 Task: Forward email as attachment with the signature Isabelle Ramirez with the subject Thank you for a recommendation from softage.8@softage.net to softage.10@softage.net and softage.6@softage.net with BCC to softage.1@softage.net with the message I apologize for any miscommunication and would like to clarify the project goals.
Action: Mouse moved to (95, 354)
Screenshot: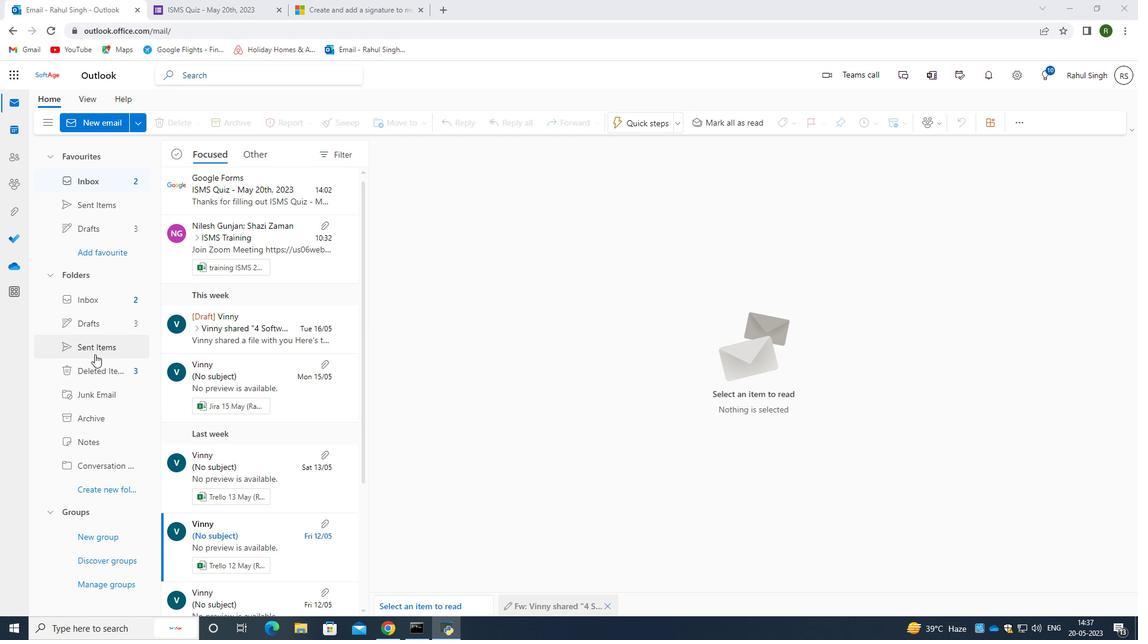 
Action: Mouse pressed left at (95, 354)
Screenshot: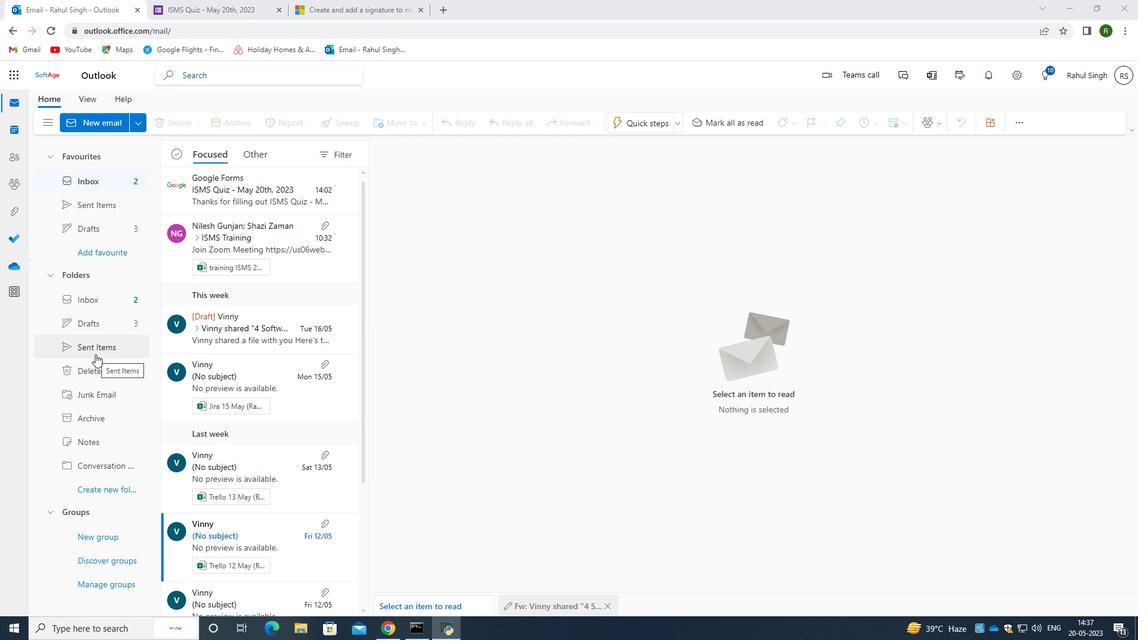 
Action: Mouse moved to (92, 302)
Screenshot: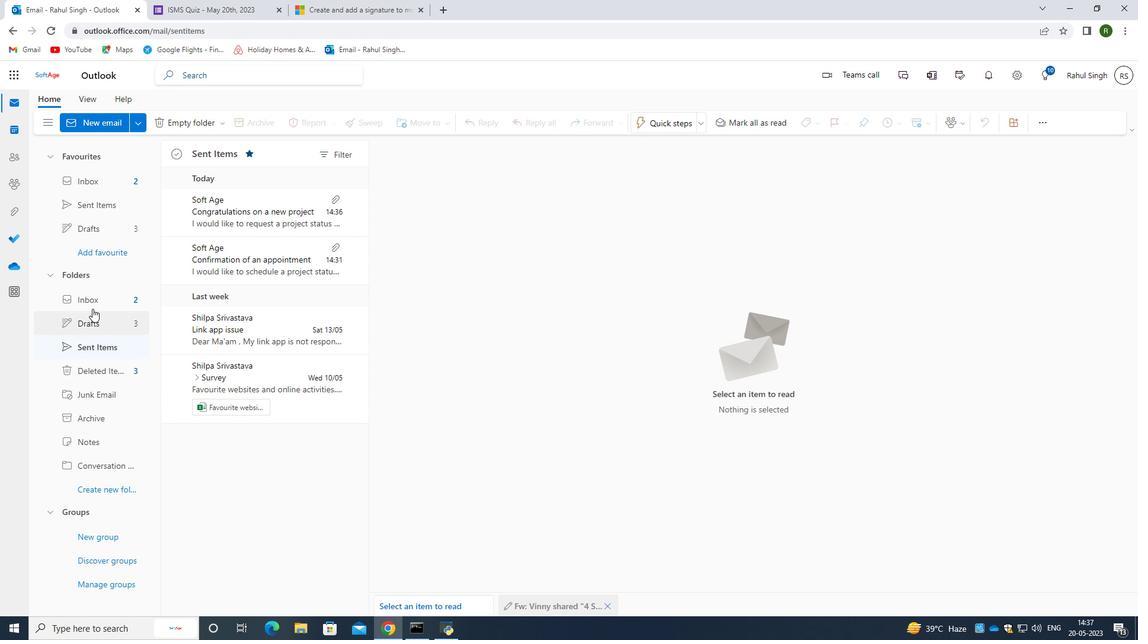 
Action: Mouse pressed left at (92, 302)
Screenshot: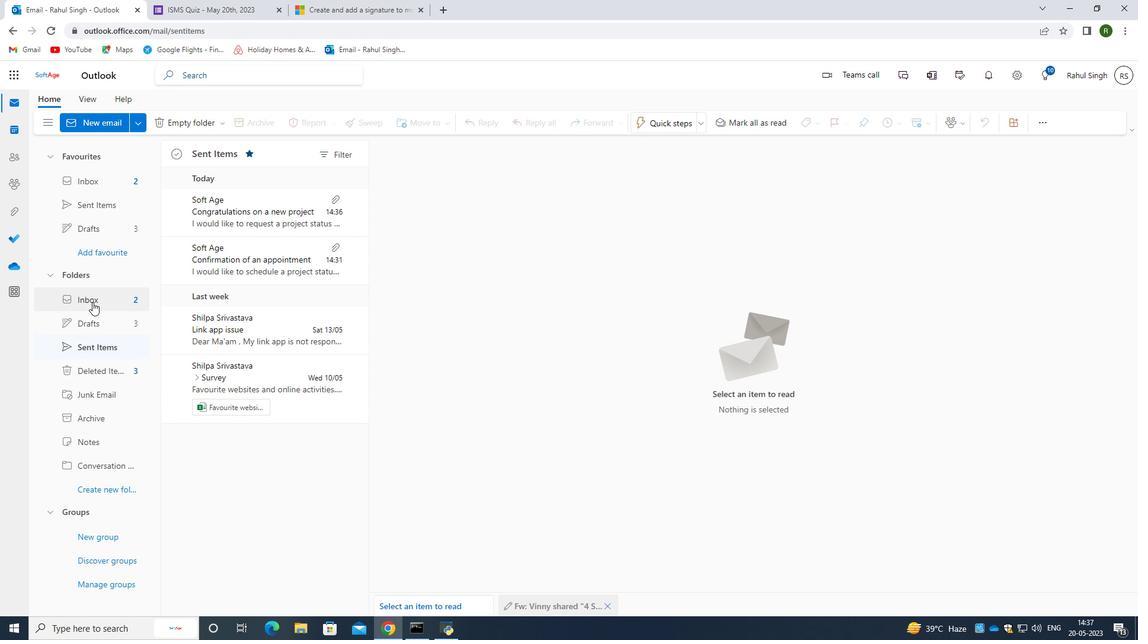 
Action: Mouse moved to (218, 330)
Screenshot: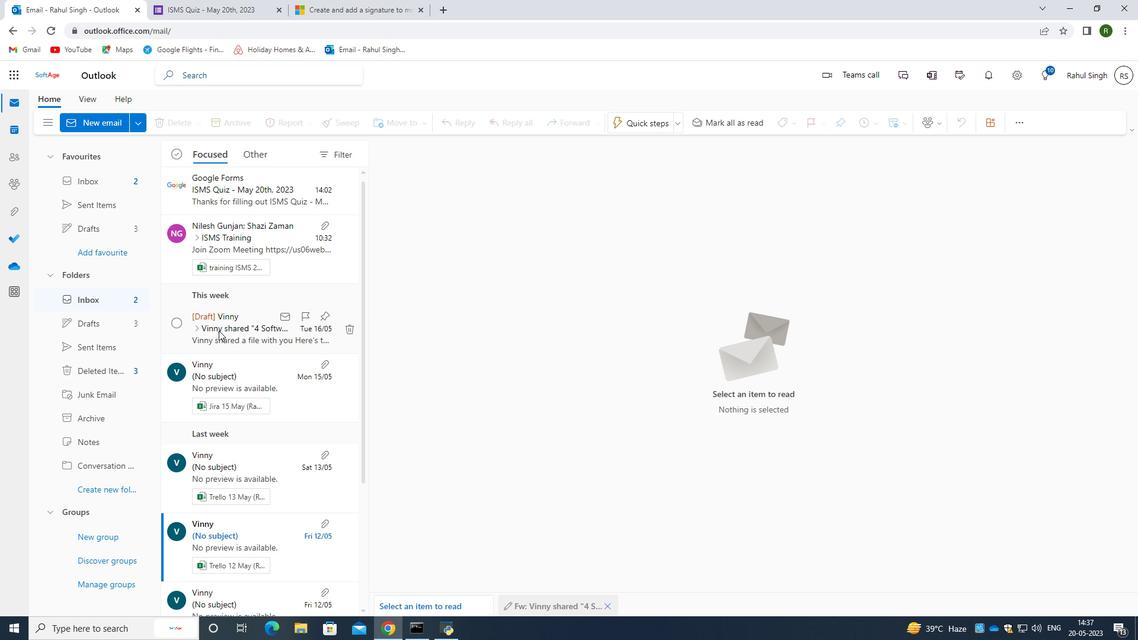 
Action: Mouse pressed left at (218, 330)
Screenshot: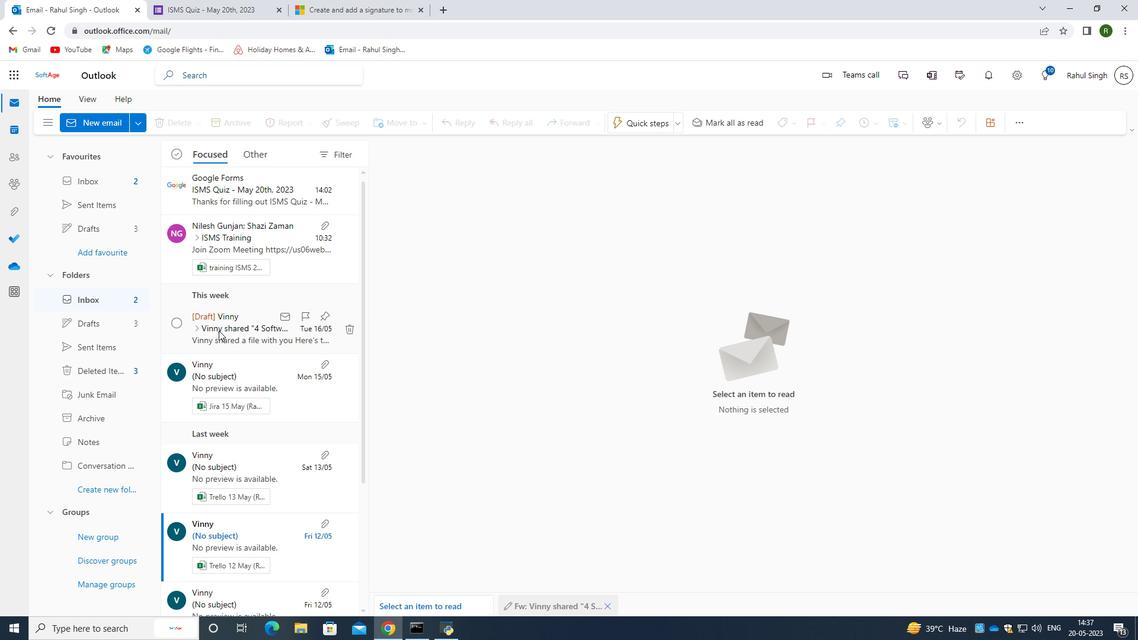 
Action: Mouse moved to (1109, 261)
Screenshot: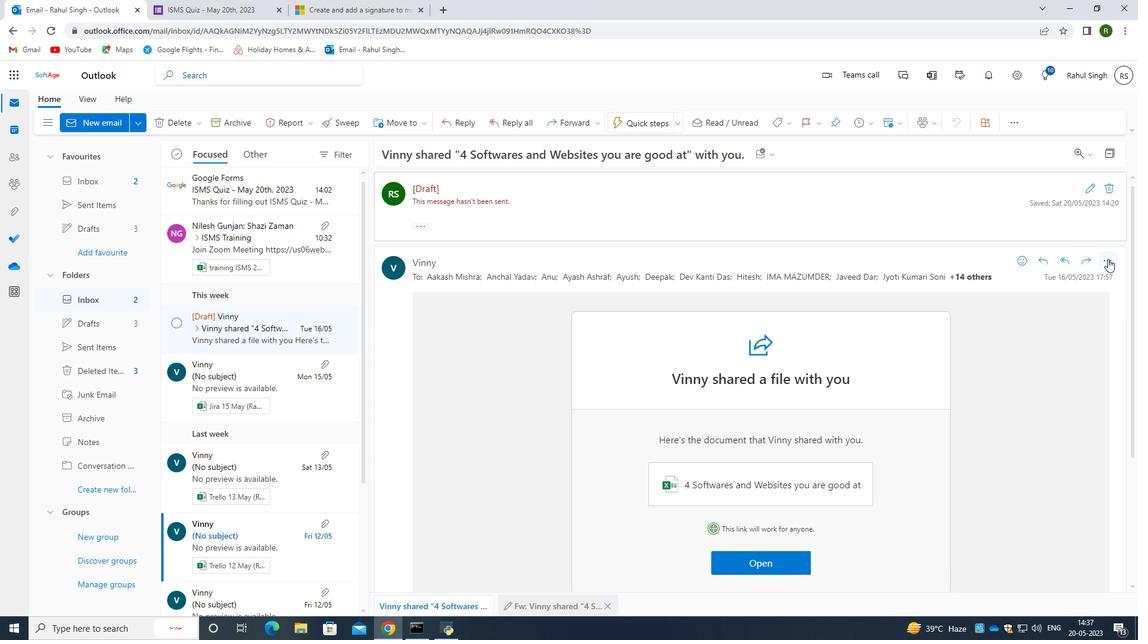 
Action: Mouse pressed left at (1109, 261)
Screenshot: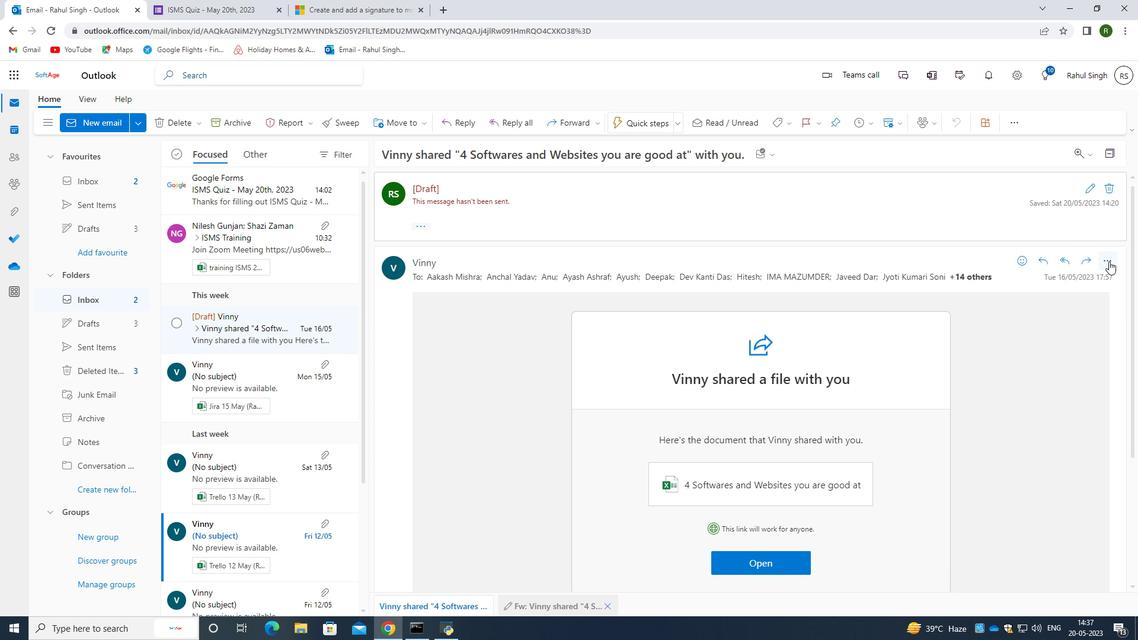 
Action: Mouse moved to (958, 323)
Screenshot: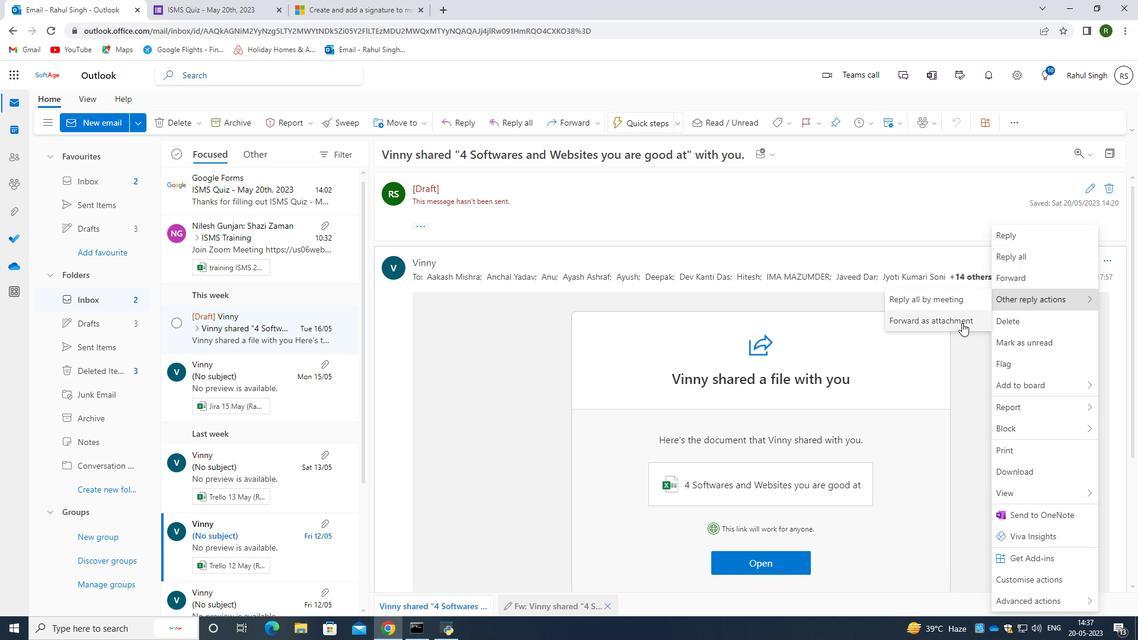 
Action: Mouse pressed left at (958, 323)
Screenshot: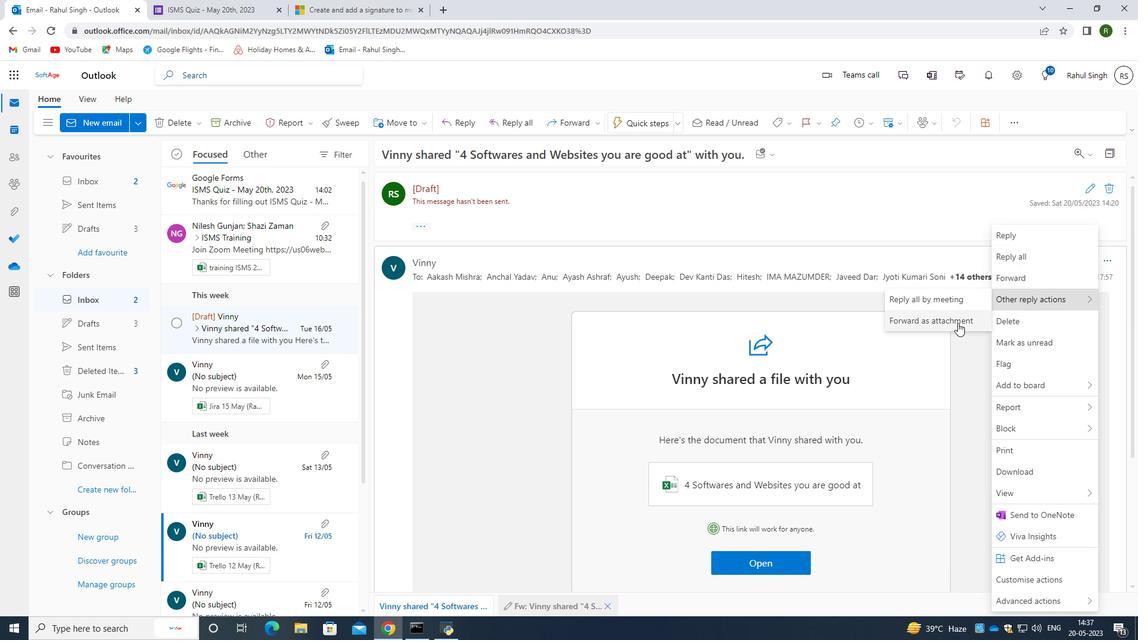 
Action: Mouse moved to (642, 246)
Screenshot: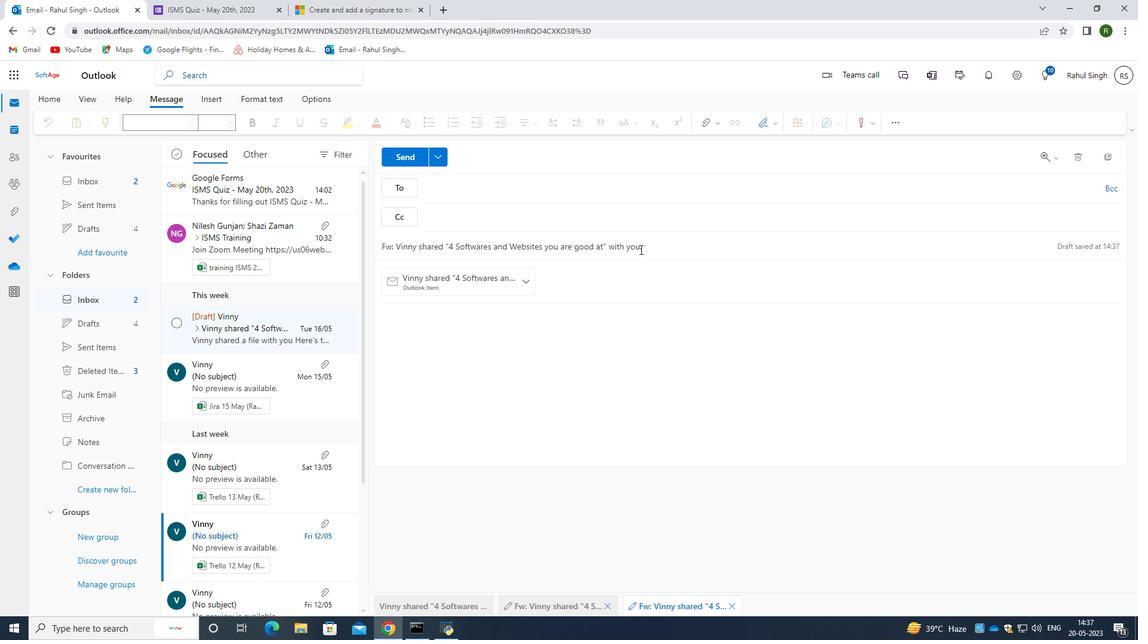 
Action: Mouse pressed left at (642, 246)
Screenshot: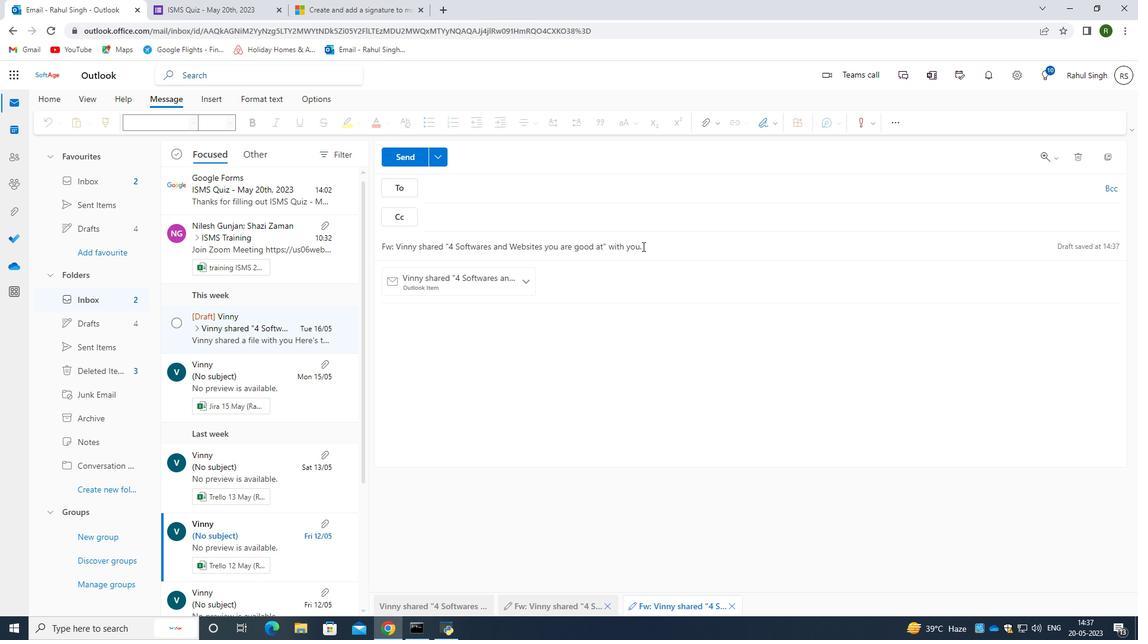 
Action: Mouse moved to (636, 244)
Screenshot: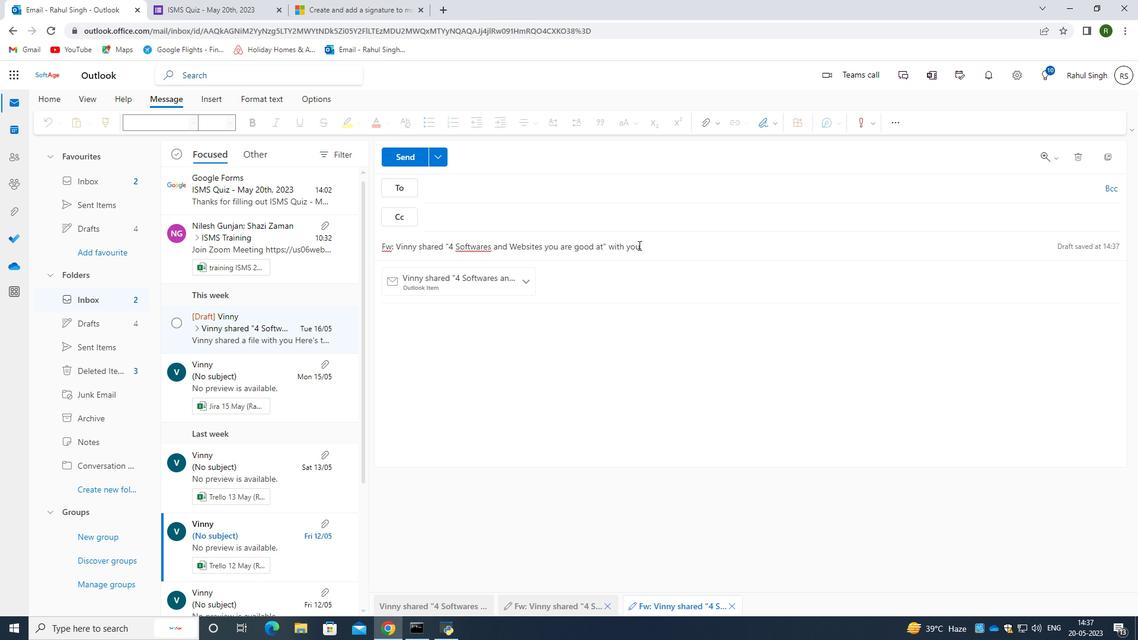 
Action: Key pressed ctrl+A
Screenshot: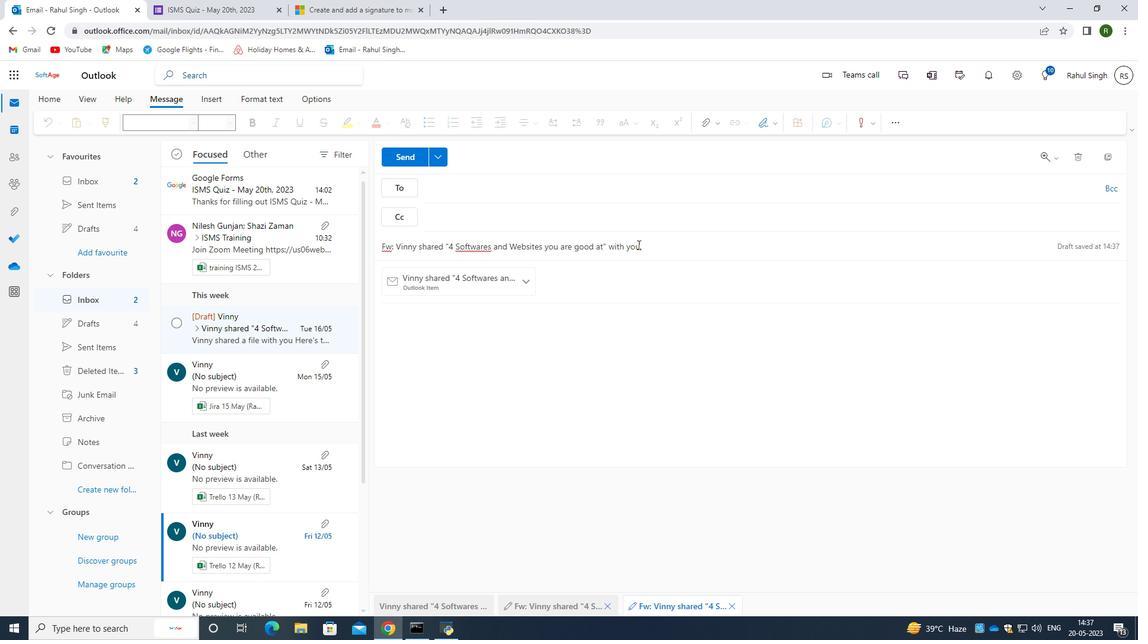 
Action: Mouse moved to (635, 244)
Screenshot: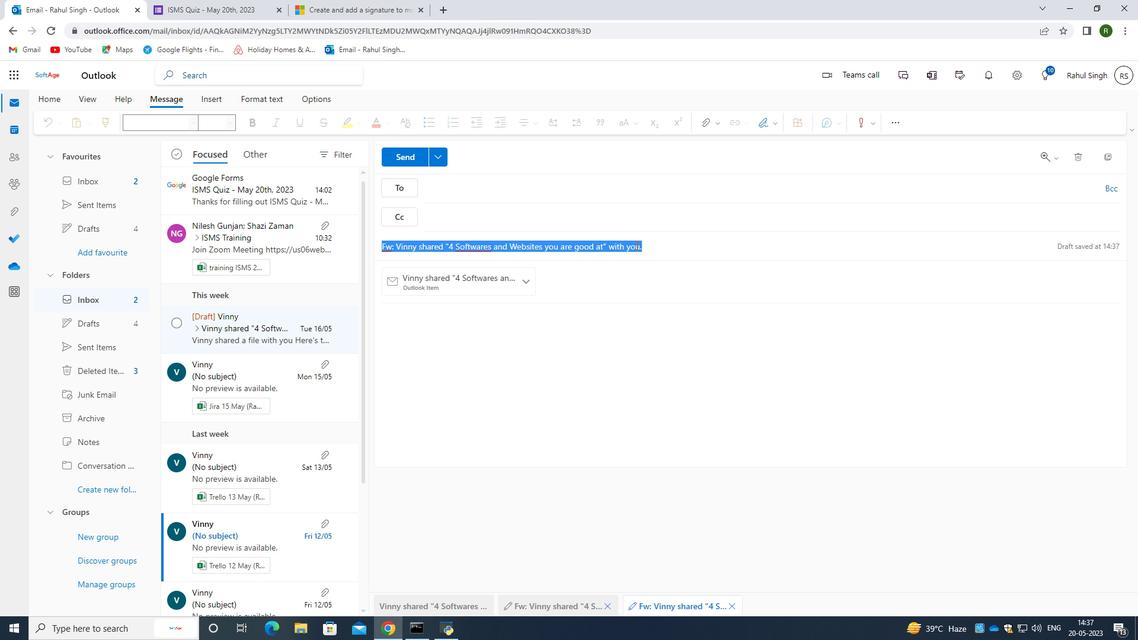 
Action: Key pressed <Key.backspace>
Screenshot: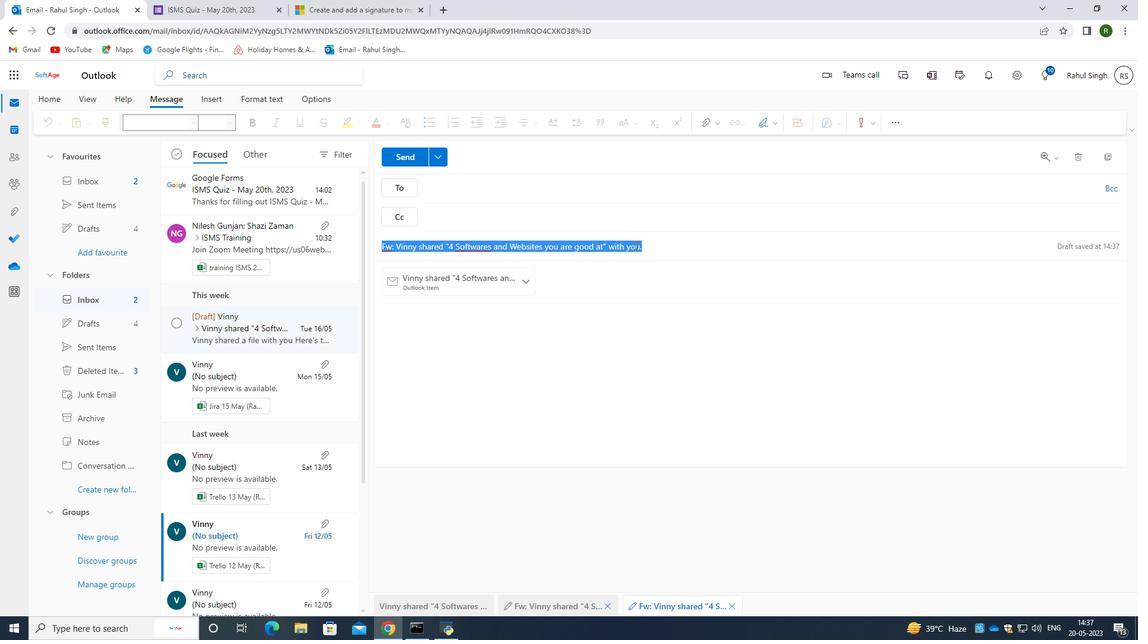 
Action: Mouse moved to (508, 192)
Screenshot: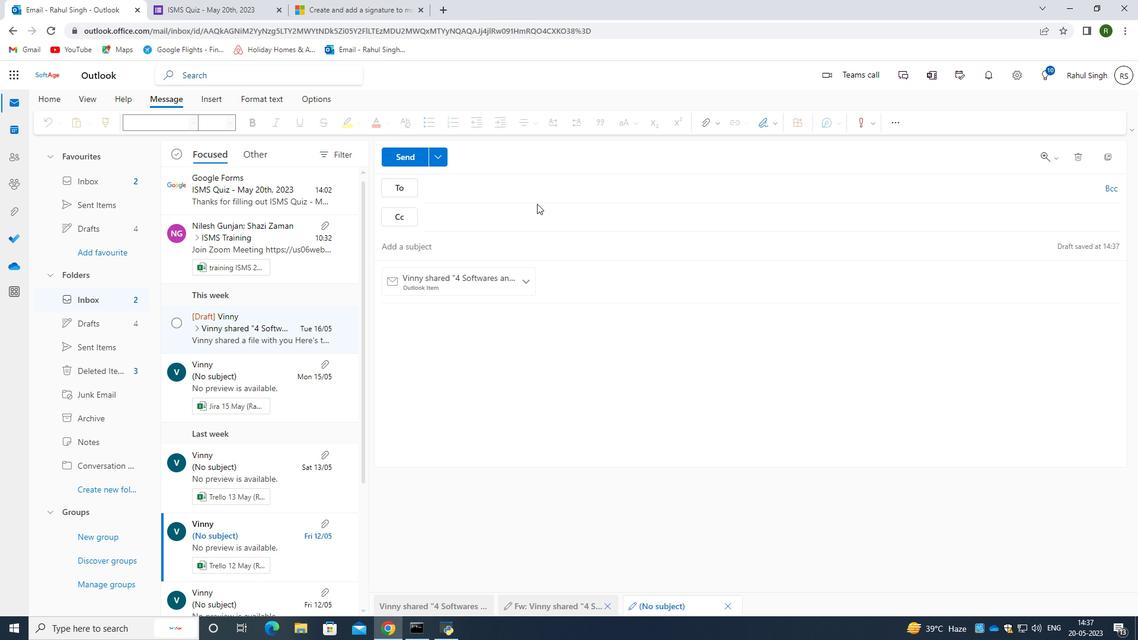 
Action: Mouse pressed left at (508, 192)
Screenshot: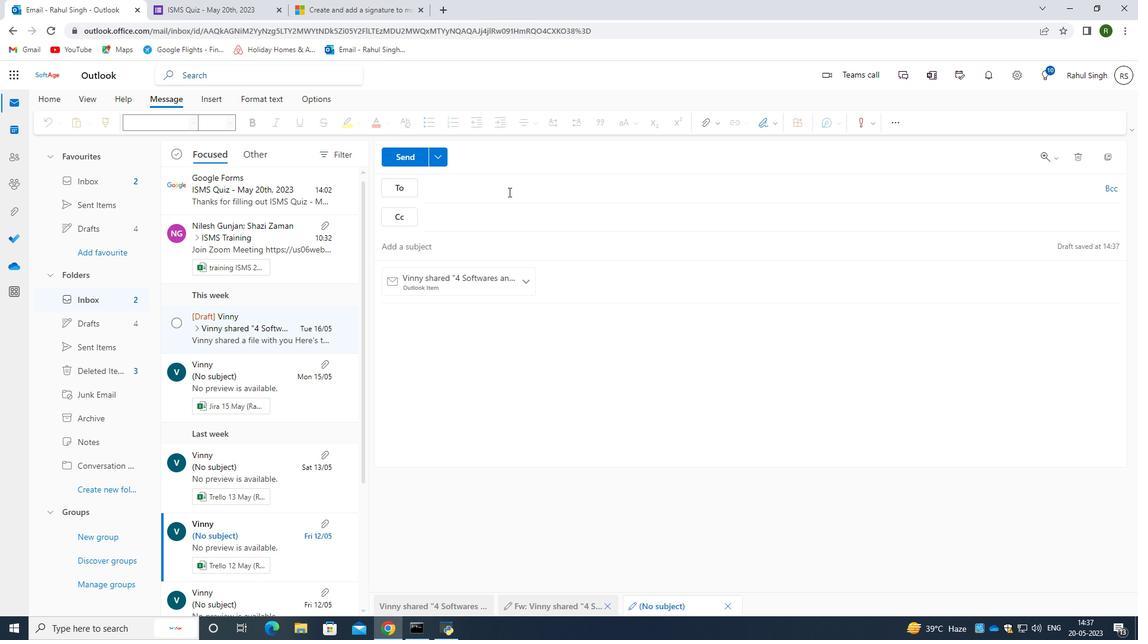 
Action: Key pressed <Key.caps_lock>S<Key.caps_lock><Key.backspace><Key.backspace>softage.<Key.backspace><Key.backspace><Key.backspace><Key.backspace><Key.backspace><Key.backspace><Key.backspace><Key.backspace><Key.backspace><Key.backspace><Key.backspace>softage.10<Key.shift><Key.shift><Key.shift><Key.shift><Key.shift><Key.shift><Key.shift><Key.shift><Key.shift><Key.shift><Key.shift><Key.shift>@softage.net
Screenshot: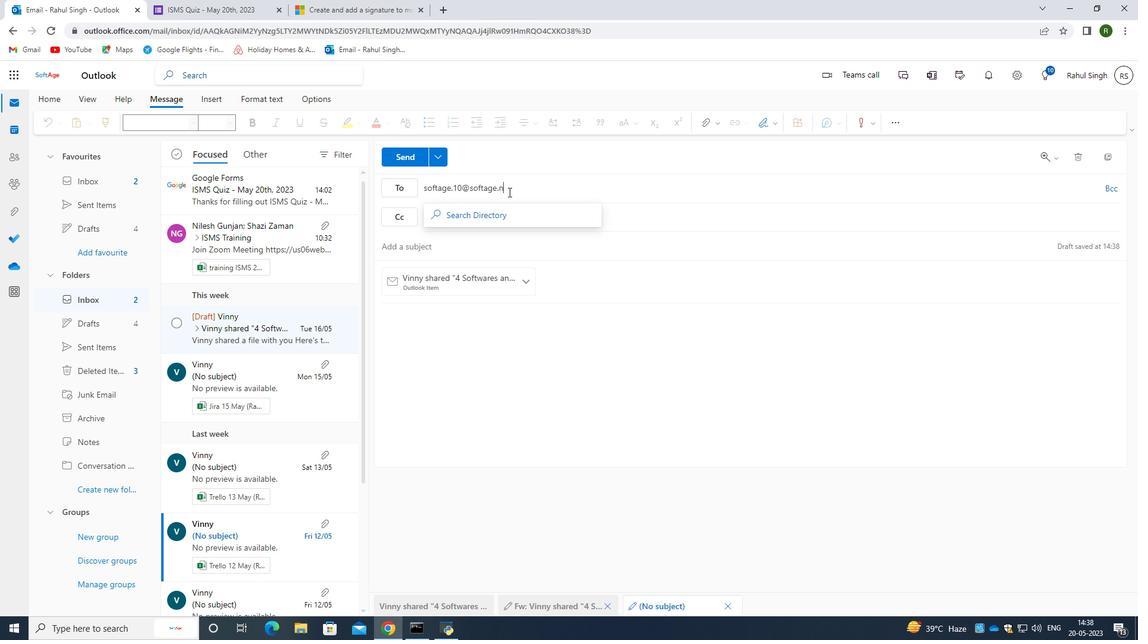 
Action: Mouse moved to (512, 217)
Screenshot: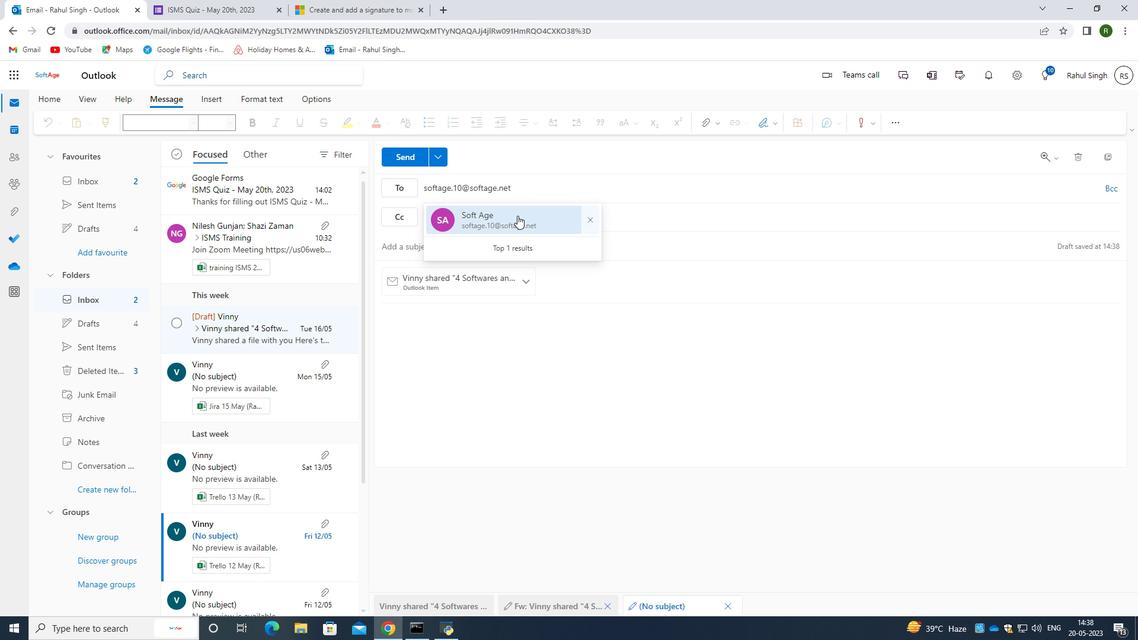 
Action: Mouse pressed left at (512, 217)
Screenshot: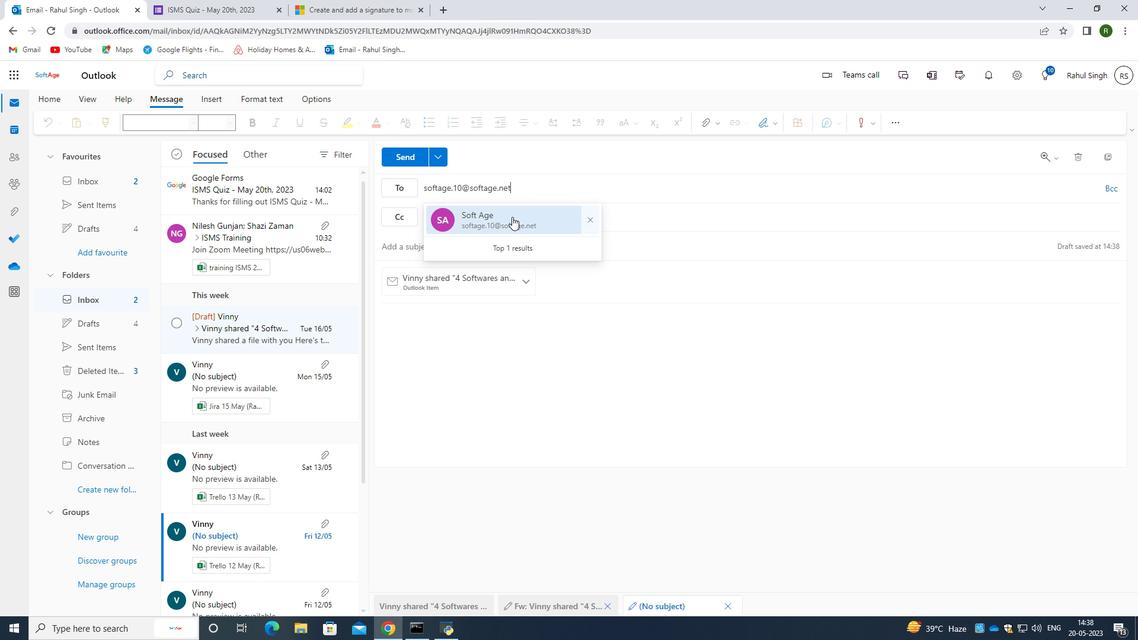 
Action: Mouse moved to (516, 194)
Screenshot: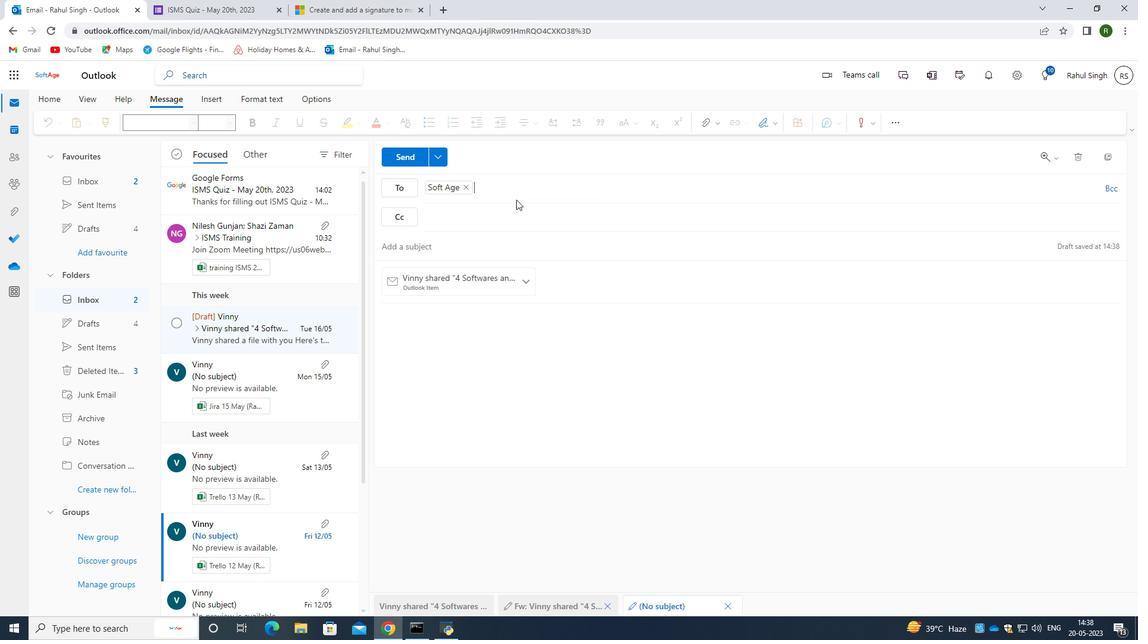 
Action: Key pressed sofage<Key.backspace><Key.backspace><Key.backspace>tage.6<Key.shift>@softage.net
Screenshot: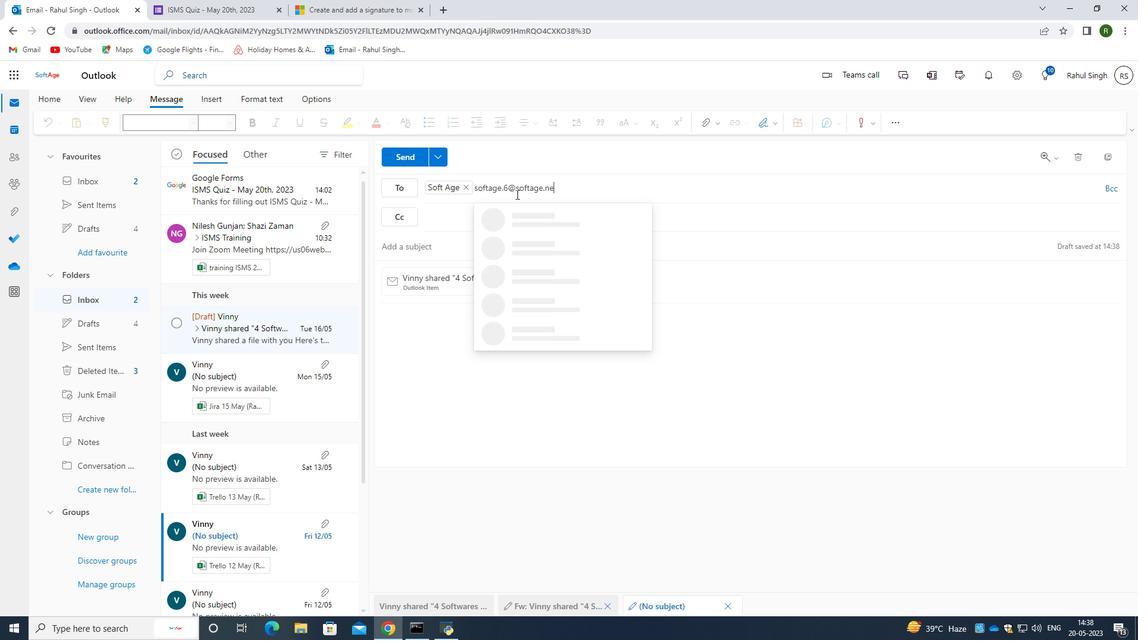 
Action: Mouse moved to (513, 214)
Screenshot: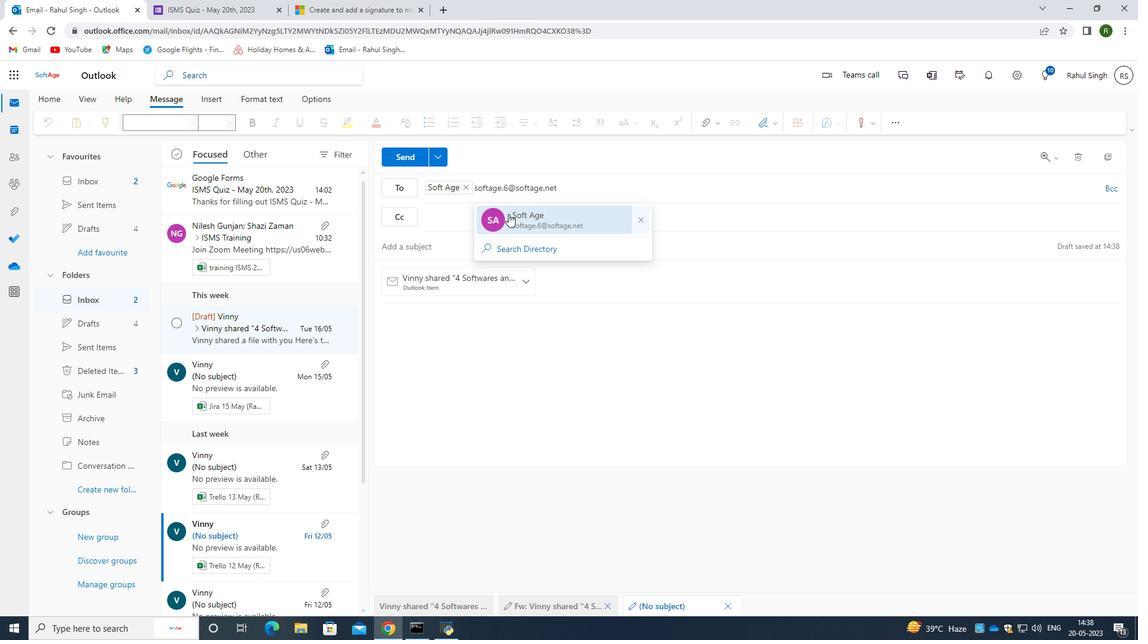 
Action: Mouse pressed left at (513, 214)
Screenshot: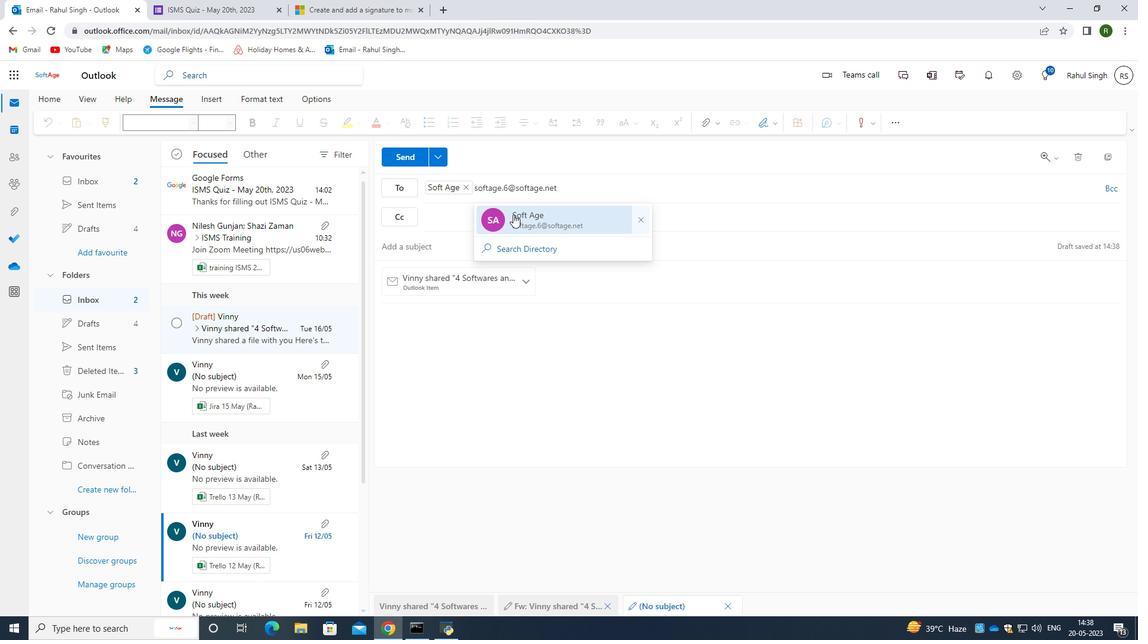 
Action: Mouse moved to (1116, 187)
Screenshot: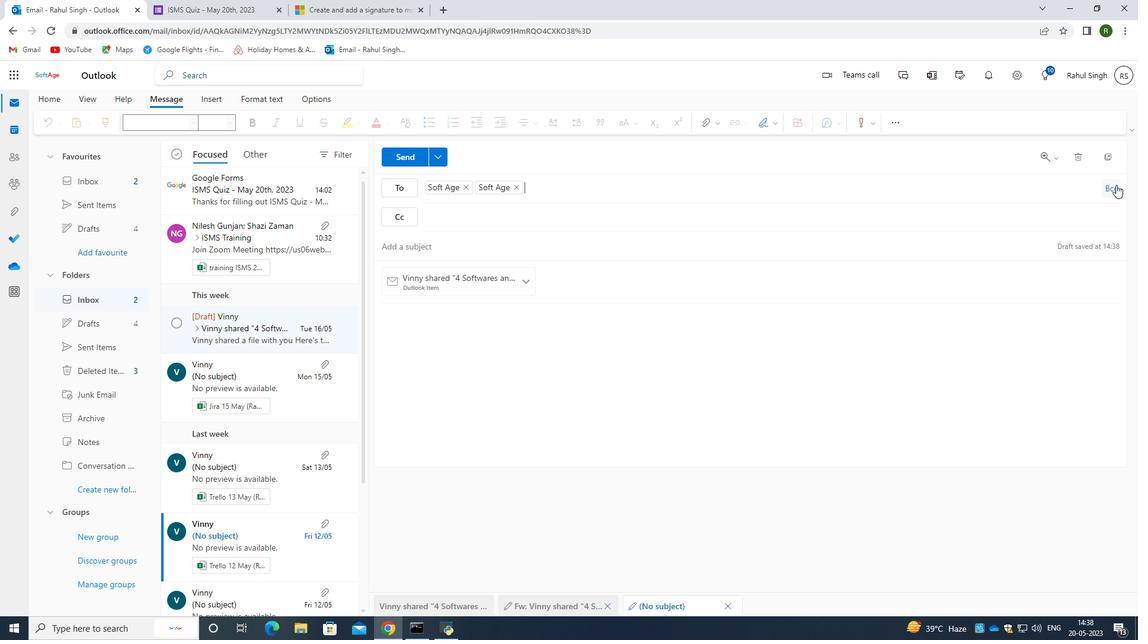 
Action: Mouse pressed left at (1116, 187)
Screenshot: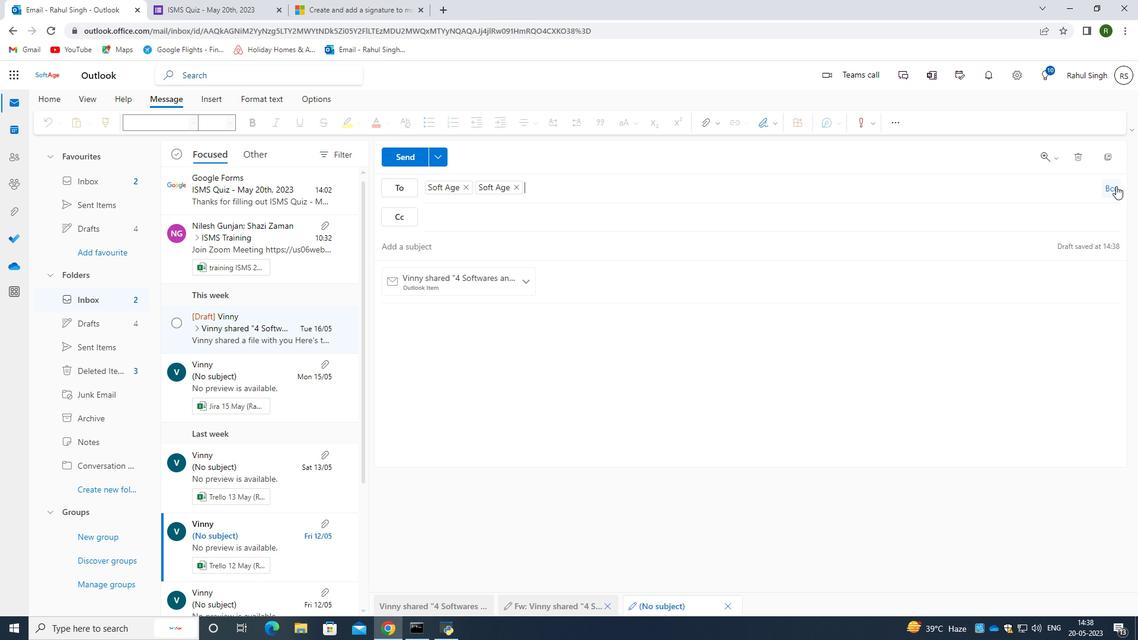 
Action: Mouse moved to (432, 246)
Screenshot: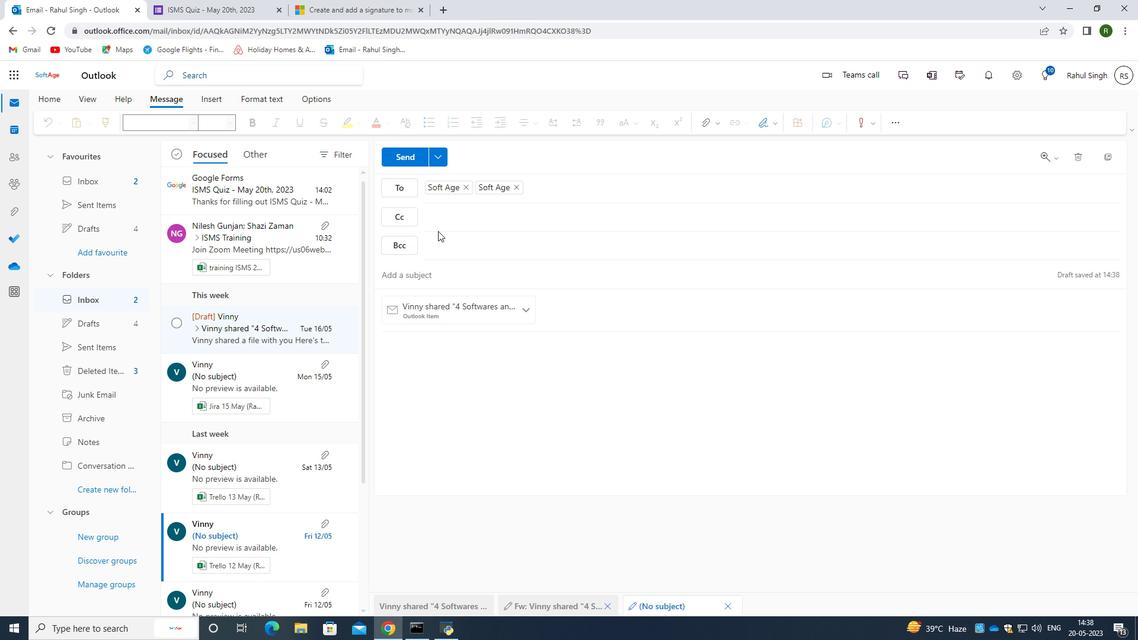 
Action: Mouse pressed left at (432, 246)
Screenshot: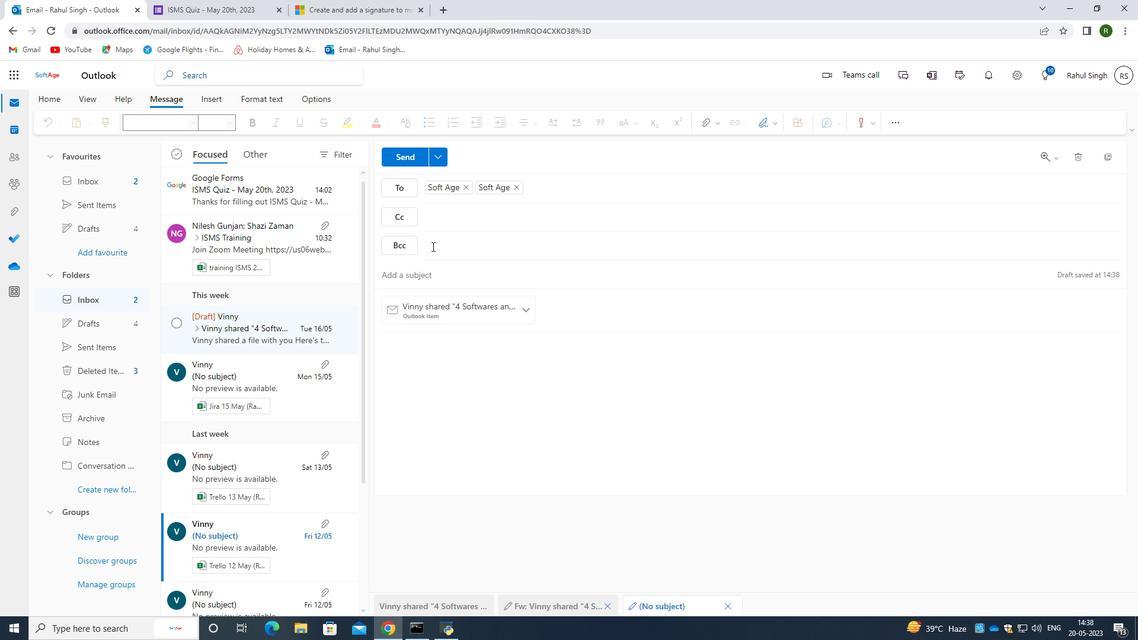 
Action: Key pressed softage.1<Key.shift>@softage.net
Screenshot: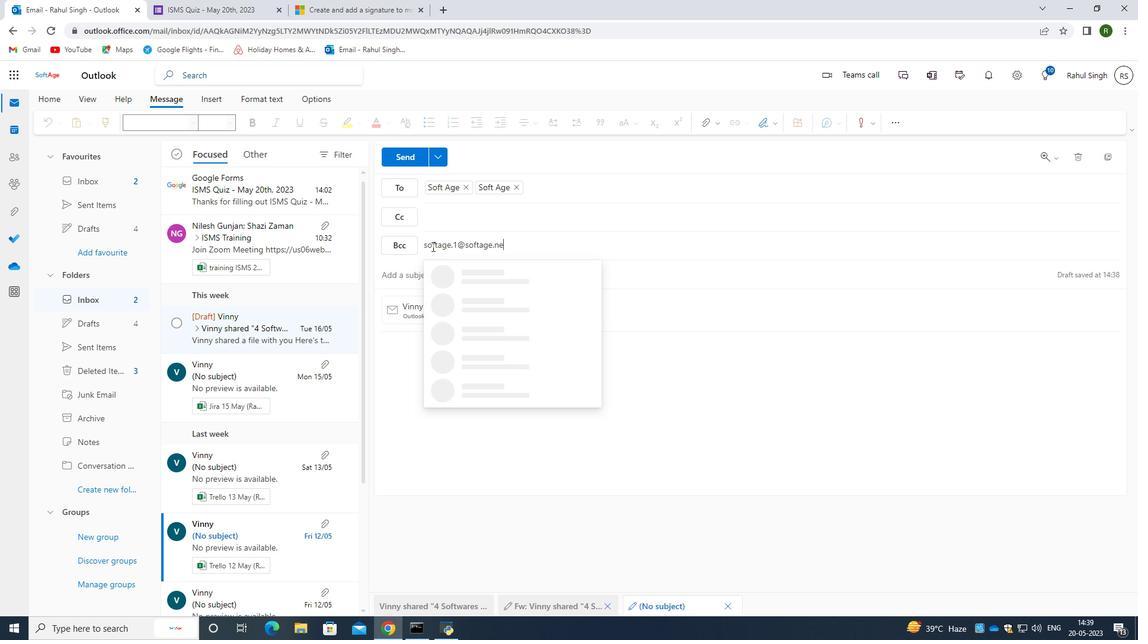 
Action: Mouse moved to (472, 281)
Screenshot: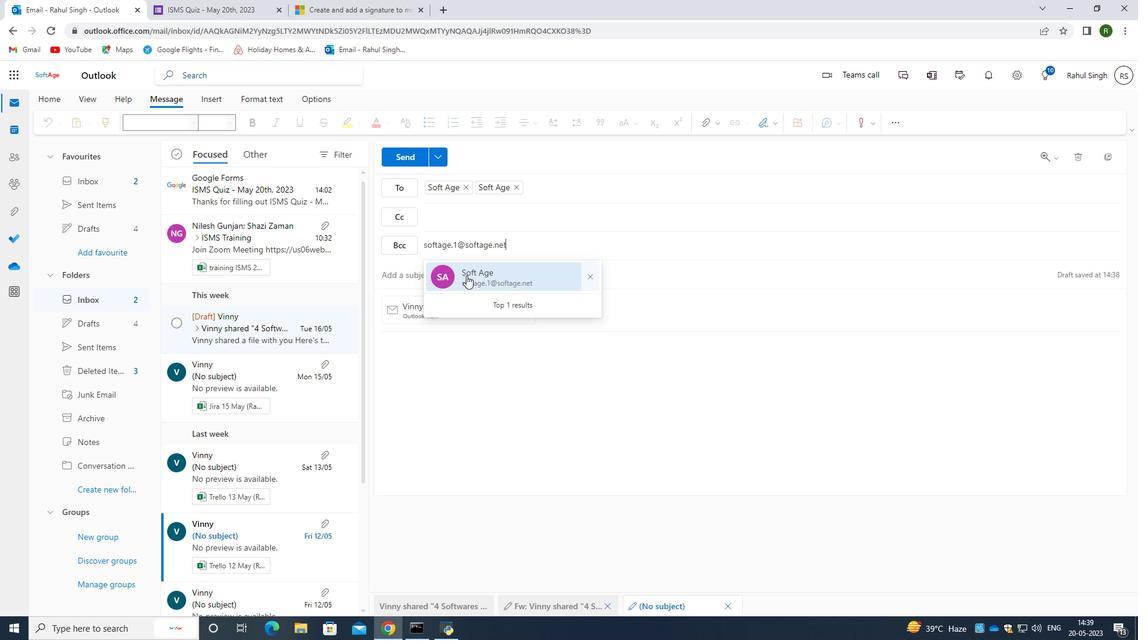 
Action: Mouse pressed left at (472, 281)
Screenshot: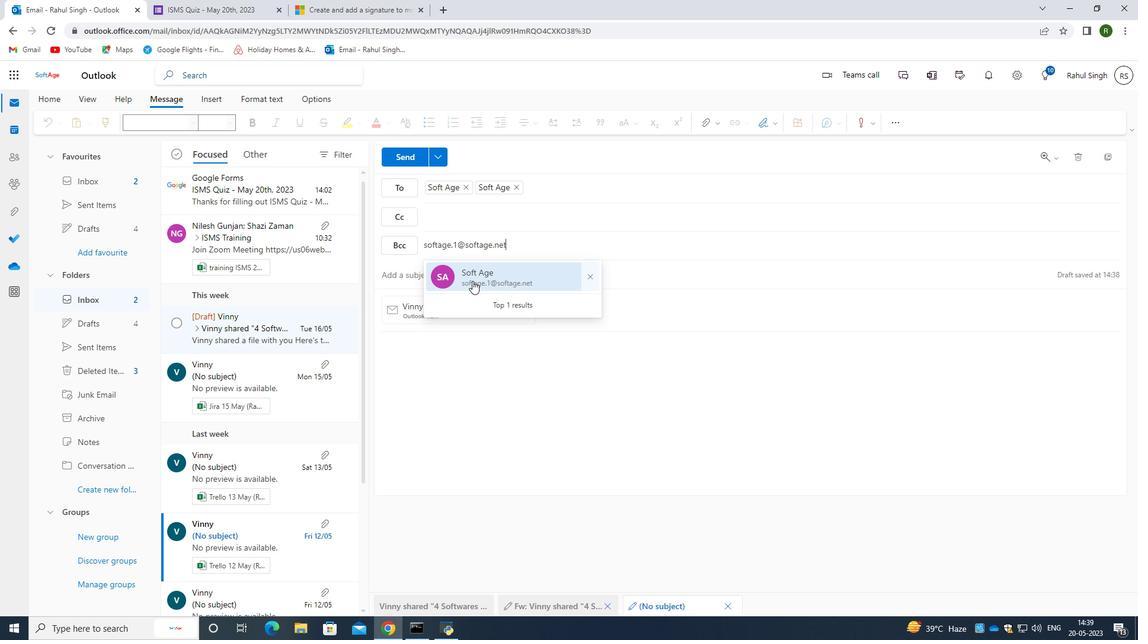 
Action: Mouse moved to (437, 276)
Screenshot: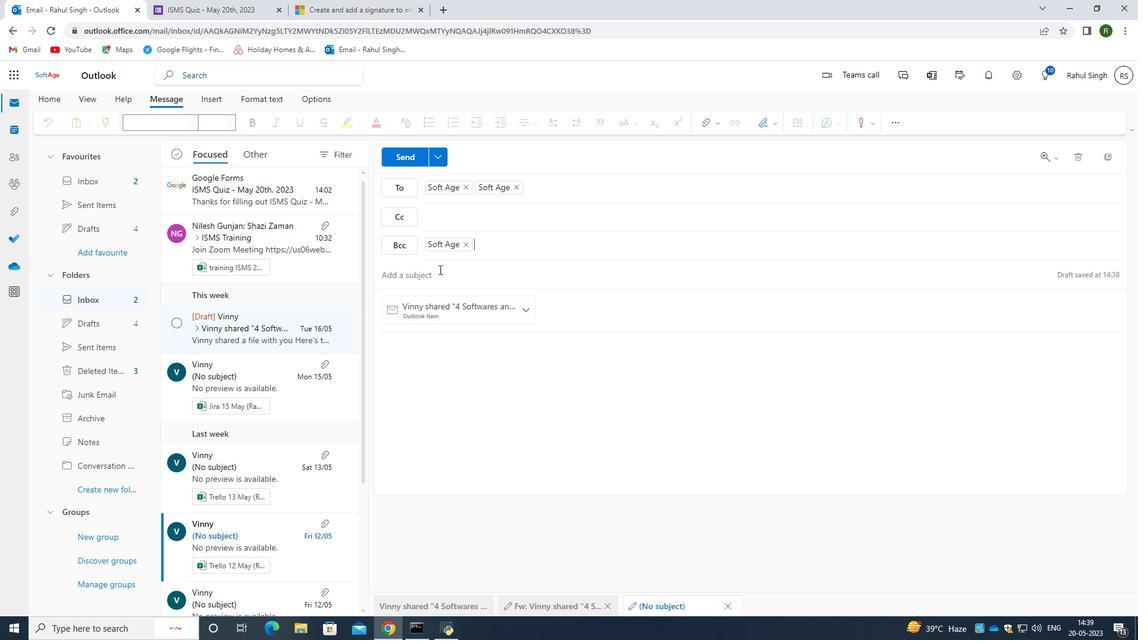 
Action: Mouse pressed left at (437, 276)
Screenshot: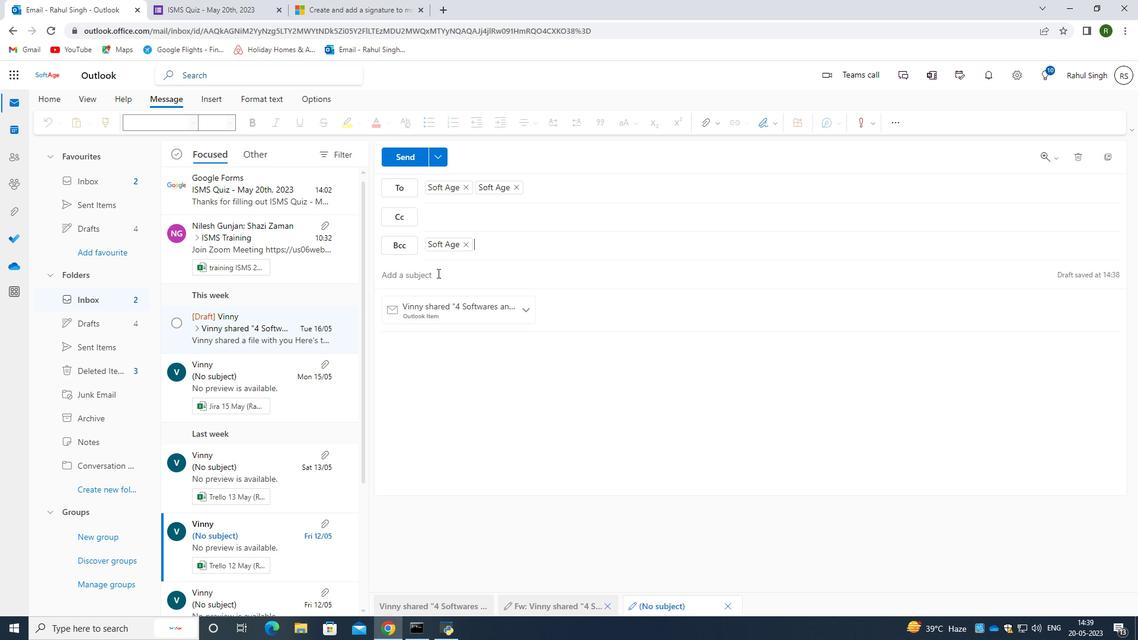 
Action: Mouse moved to (436, 277)
Screenshot: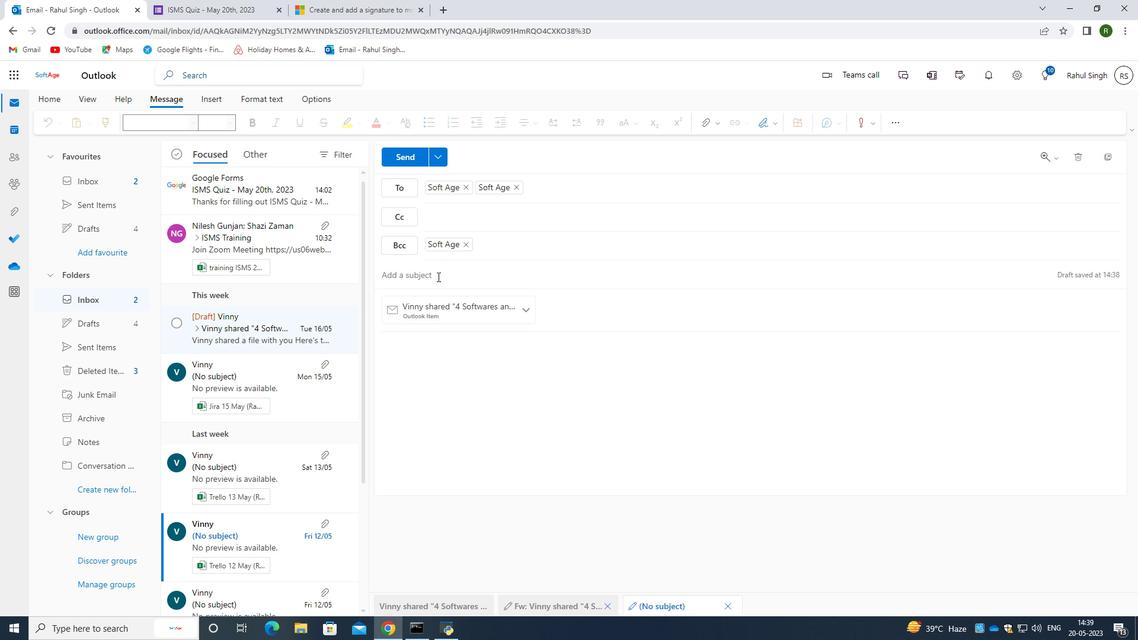 
Action: Key pressed <Key.caps_lock>T<Key.caps_lock>hank<Key.space>you<Key.space>for<Key.space>a<Key.space>re<Key.backspace><Key.backspace>recommendation<Key.space>
Screenshot: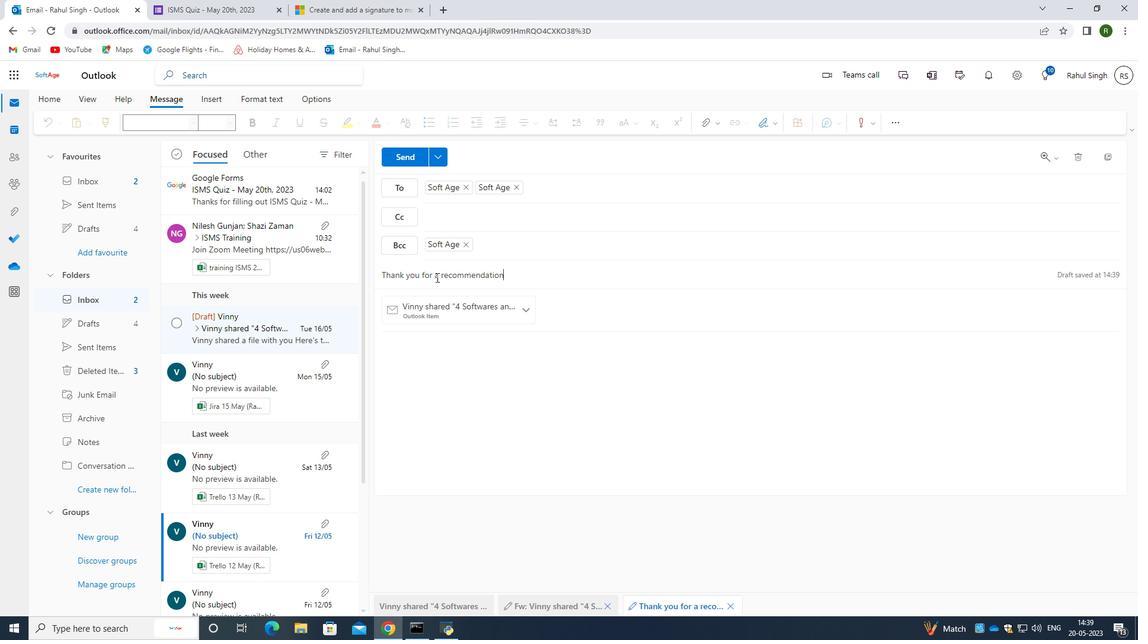 
Action: Mouse moved to (773, 126)
Screenshot: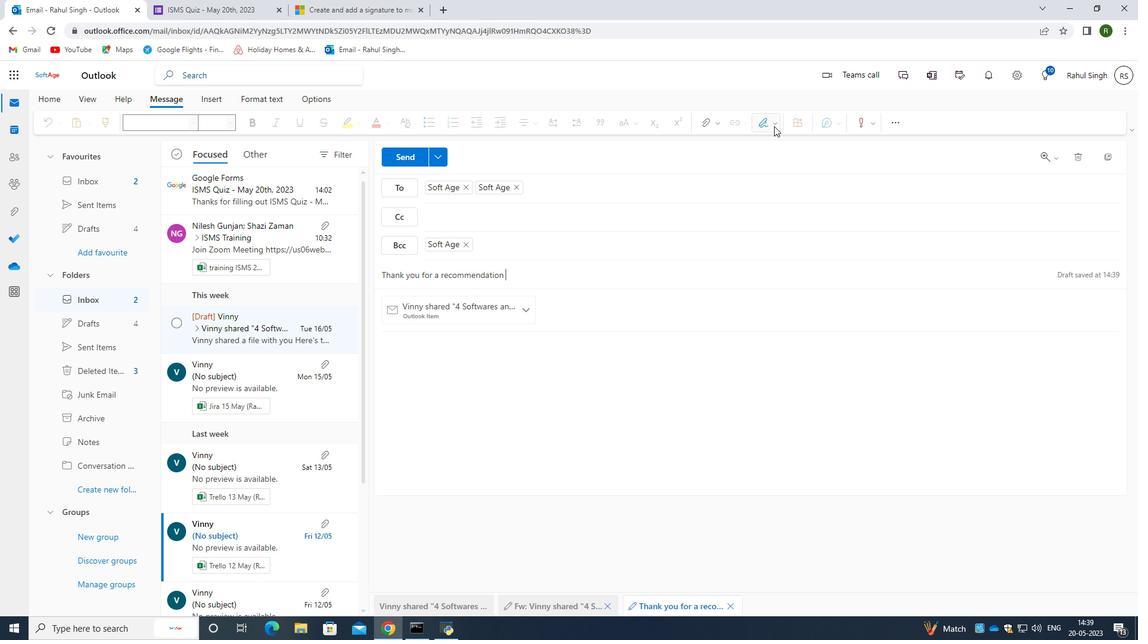 
Action: Mouse pressed left at (773, 126)
Screenshot: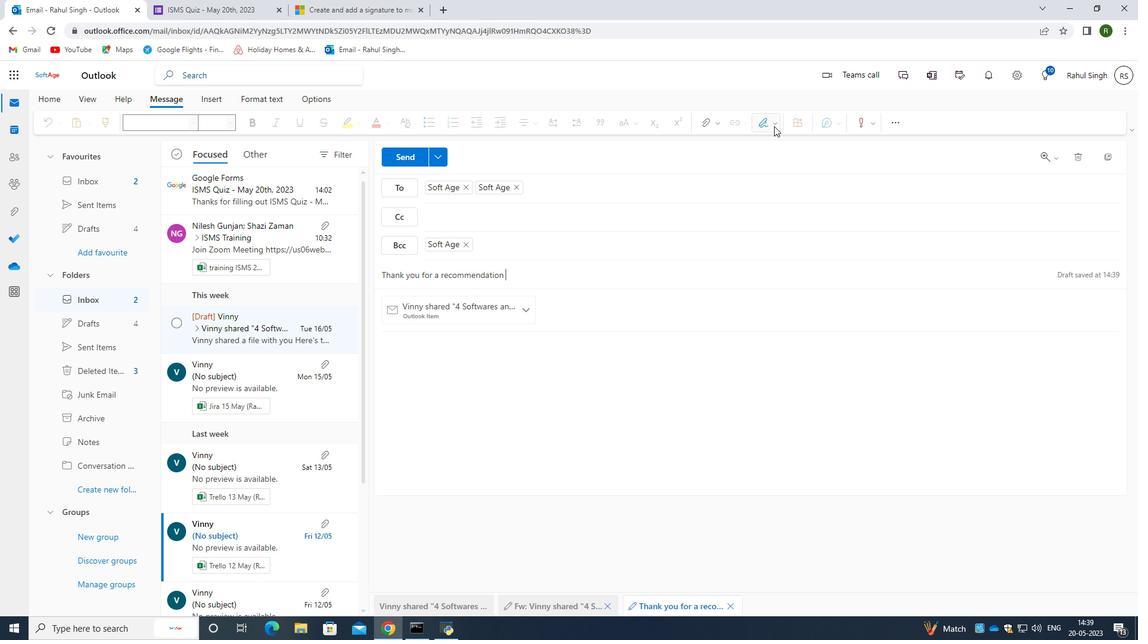 
Action: Mouse moved to (749, 193)
Screenshot: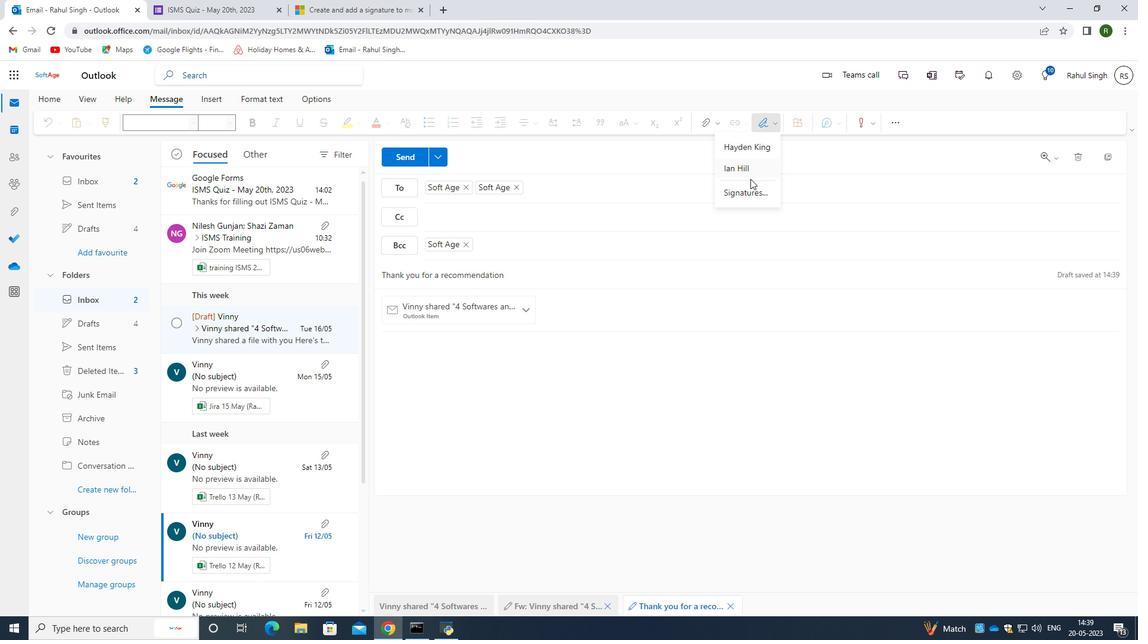 
Action: Mouse pressed left at (749, 193)
Screenshot: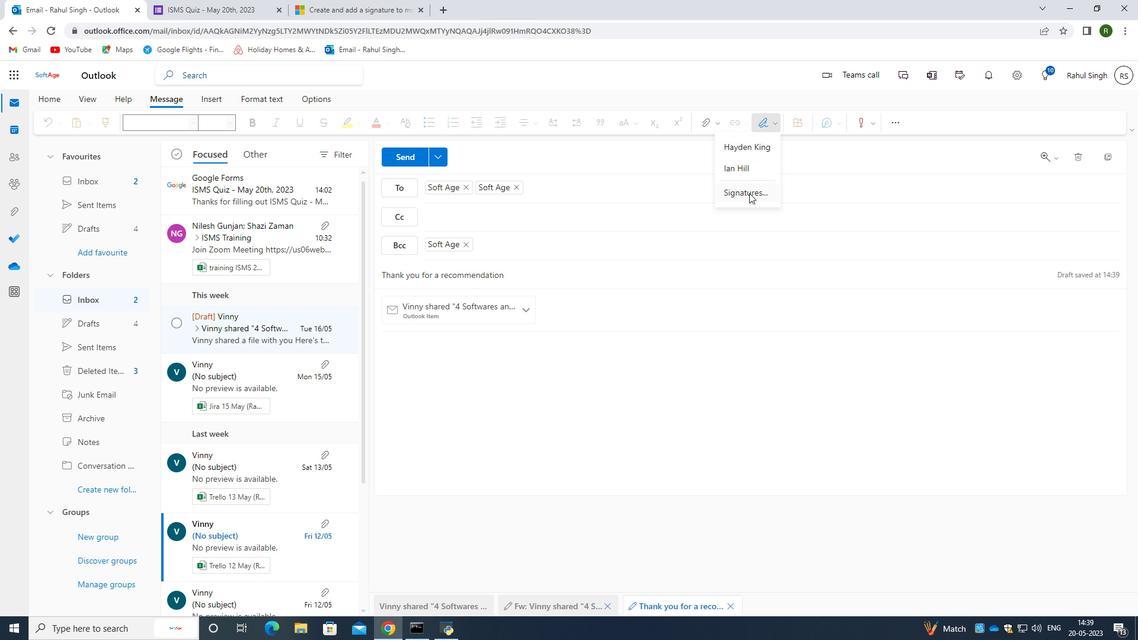 
Action: Mouse moved to (476, 198)
Screenshot: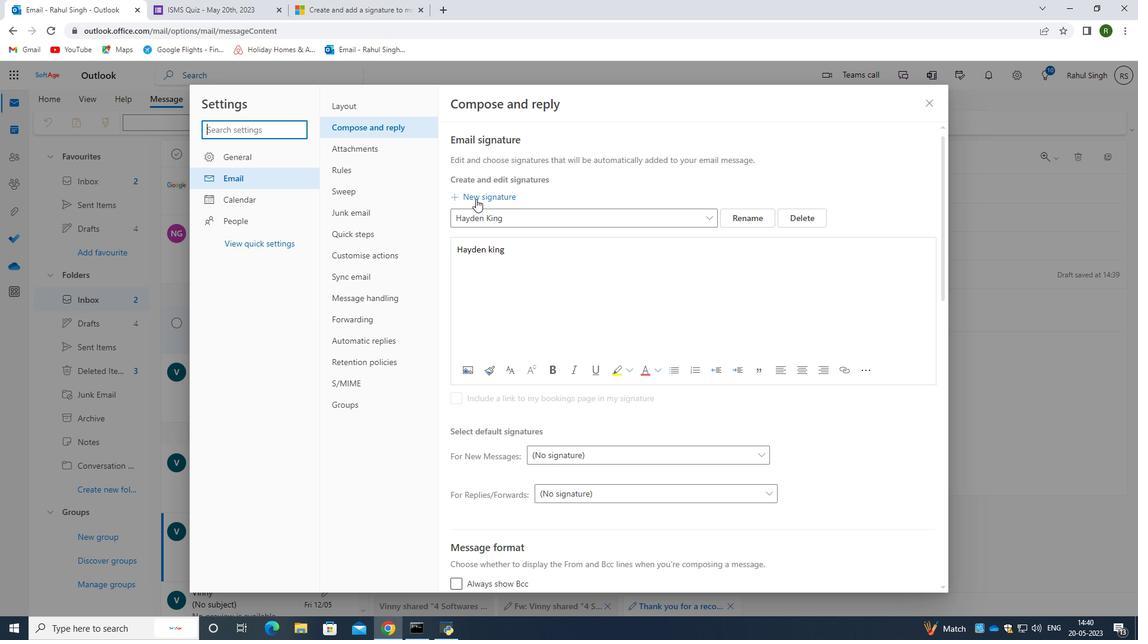 
Action: Mouse pressed left at (476, 198)
Screenshot: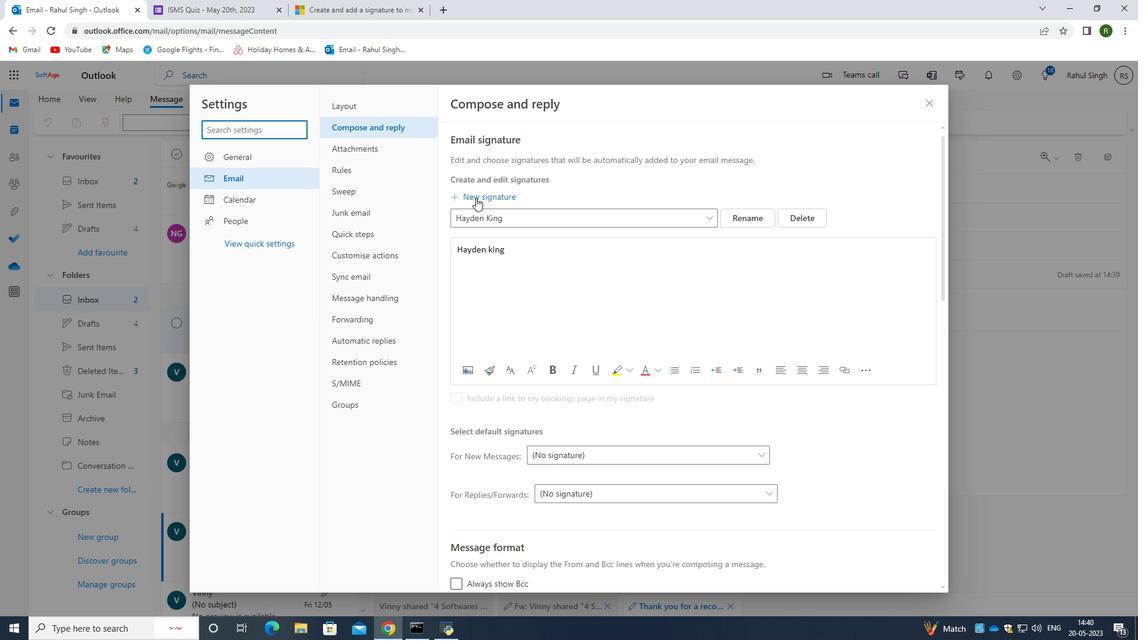 
Action: Mouse moved to (488, 221)
Screenshot: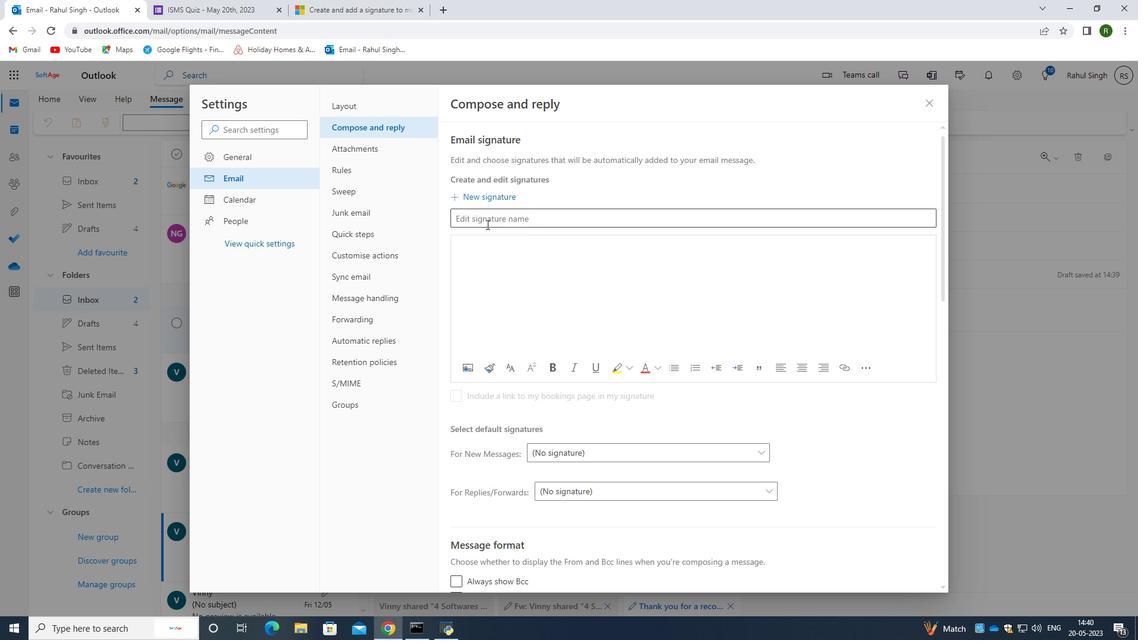 
Action: Mouse pressed left at (488, 221)
Screenshot: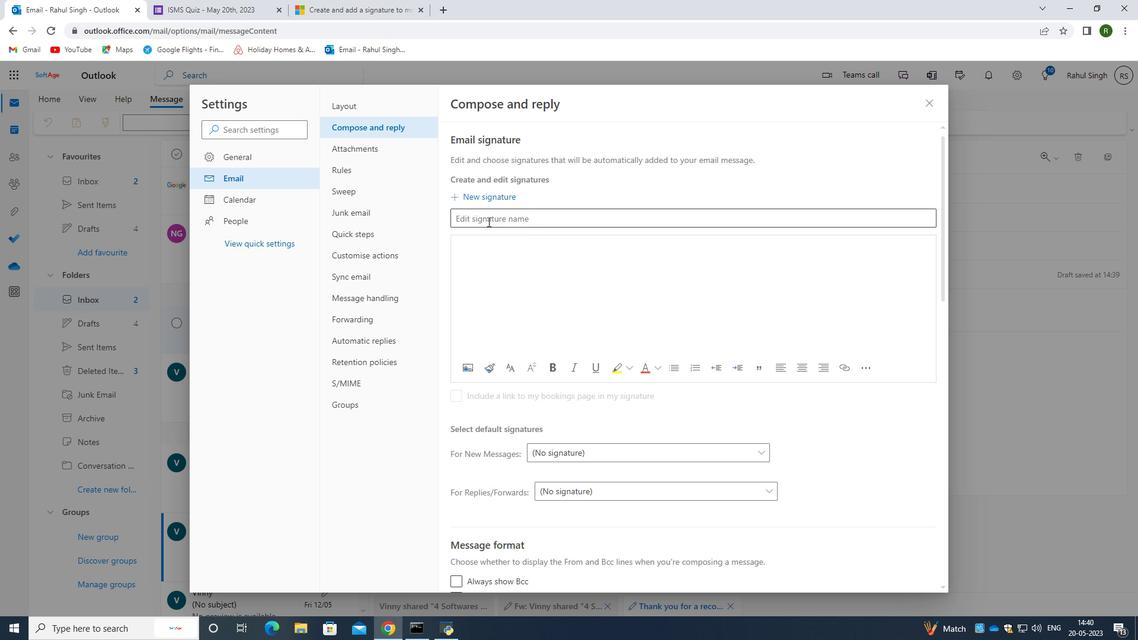 
Action: Key pressed <Key.caps_lock>IS<Key.backspace><Key.caps_lock>sabelle<Key.space><Key.caps_lock>R<Key.caps_lock>amirez
Screenshot: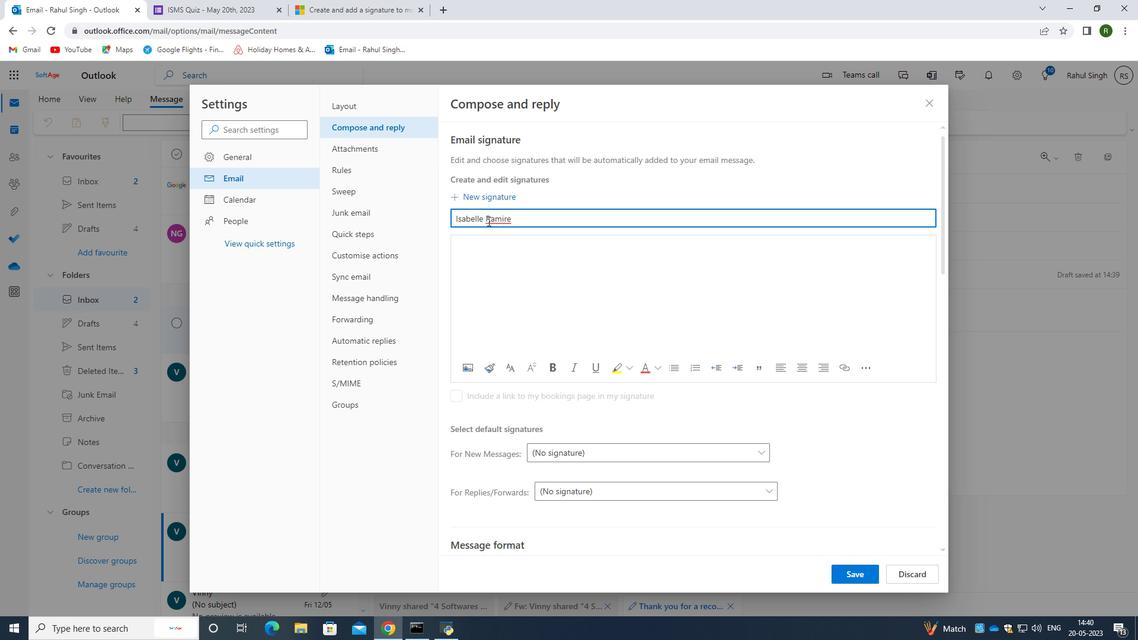 
Action: Mouse moved to (508, 344)
Screenshot: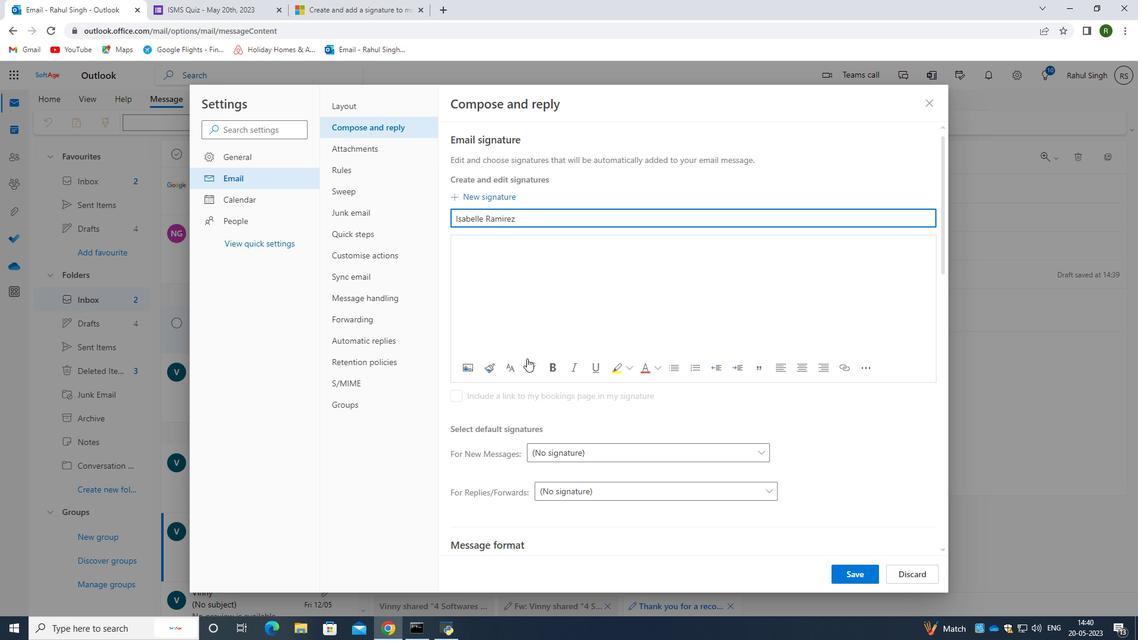 
Action: Mouse scrolled (508, 343) with delta (0, 0)
Screenshot: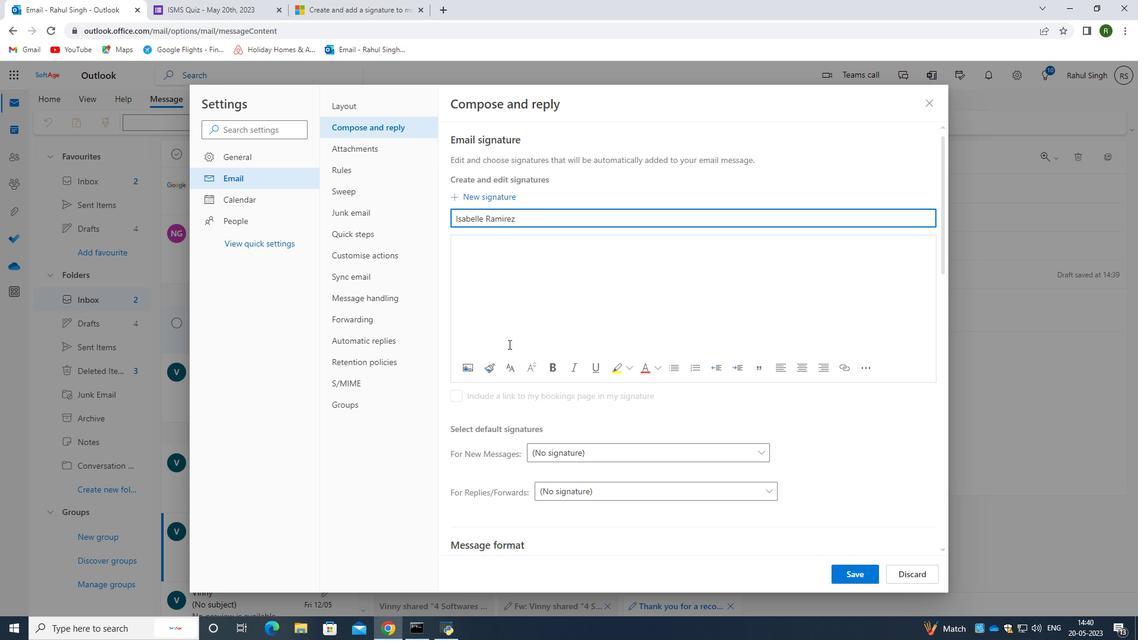 
Action: Mouse moved to (496, 223)
Screenshot: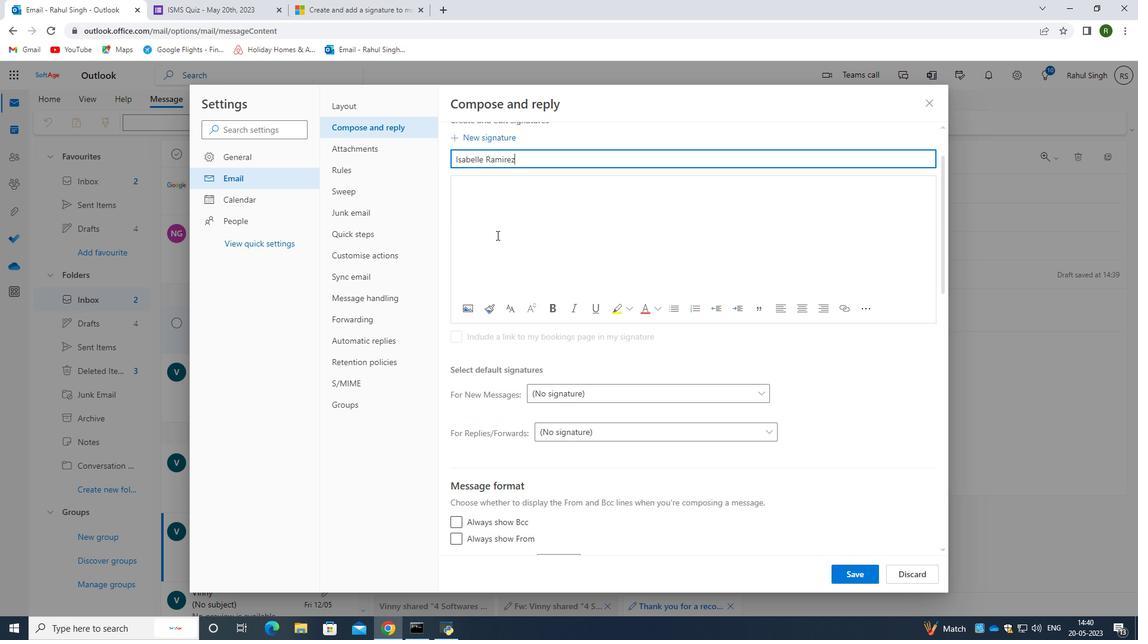 
Action: Mouse pressed left at (496, 223)
Screenshot: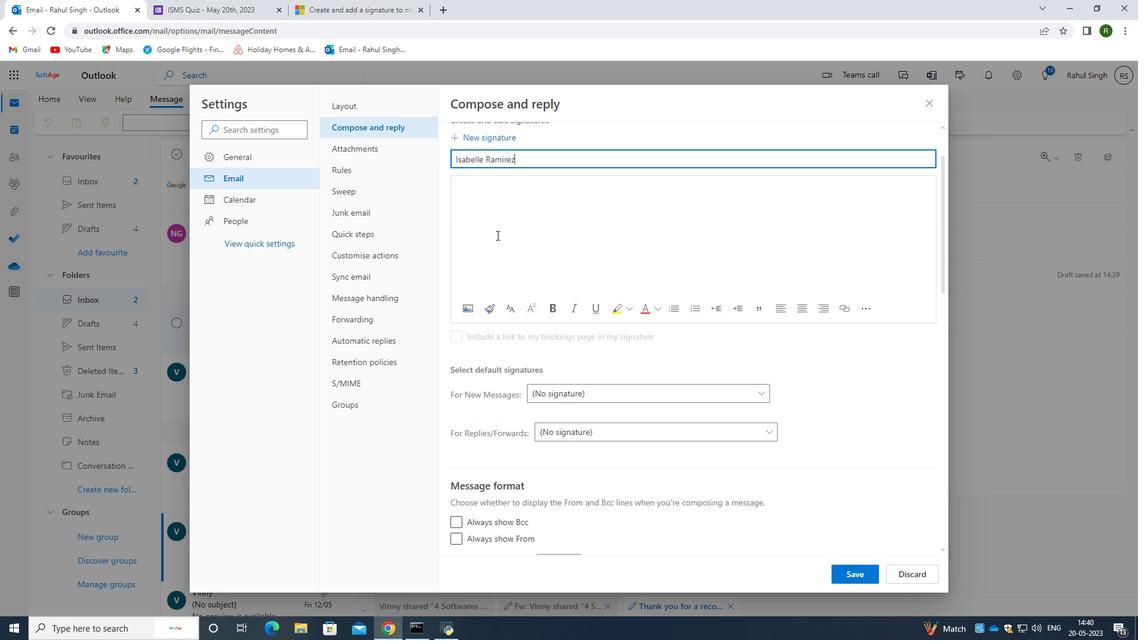 
Action: Key pressed <Key.caps_lock>I<Key.caps_lock>sabelle<Key.space><Key.caps_lock>R<Key.caps_lock>amirez
Screenshot: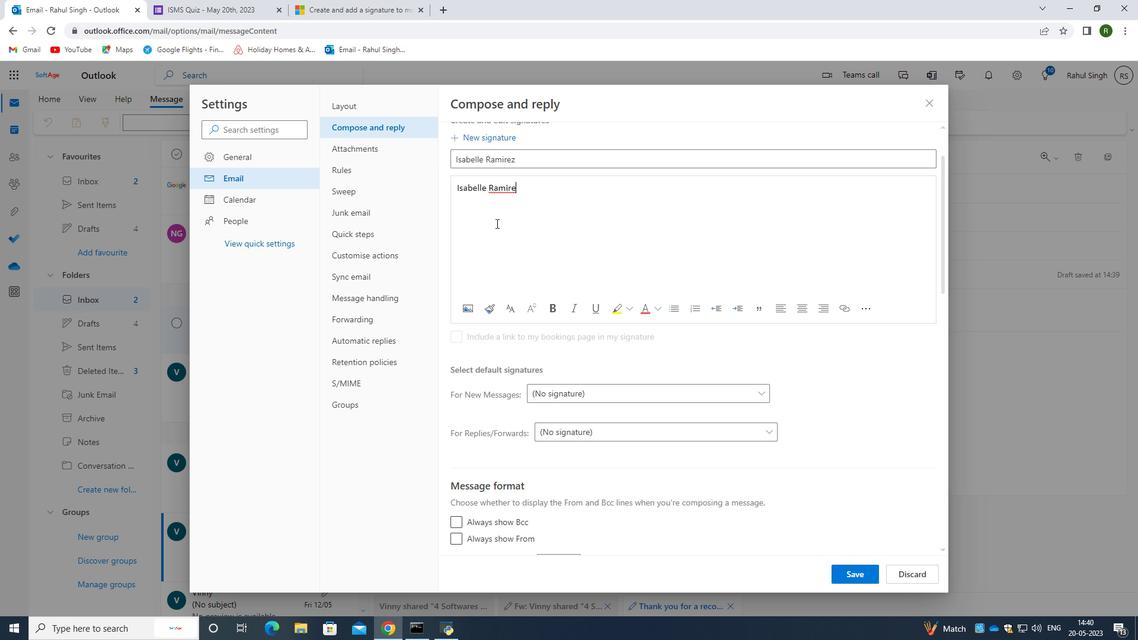 
Action: Mouse moved to (577, 266)
Screenshot: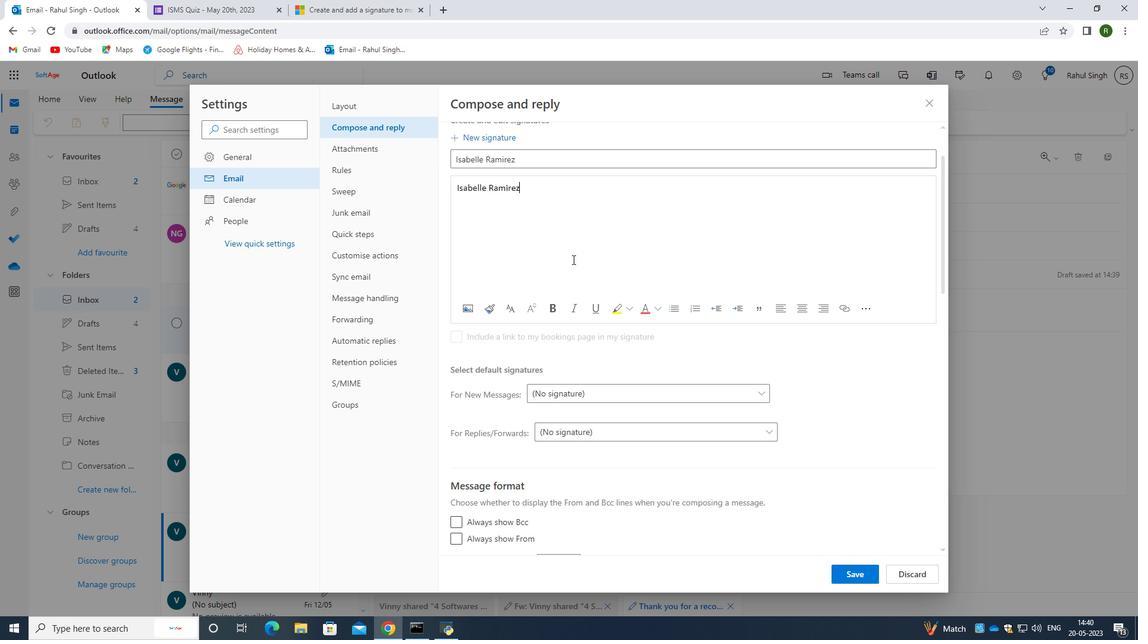 
Action: Mouse scrolled (577, 266) with delta (0, 0)
Screenshot: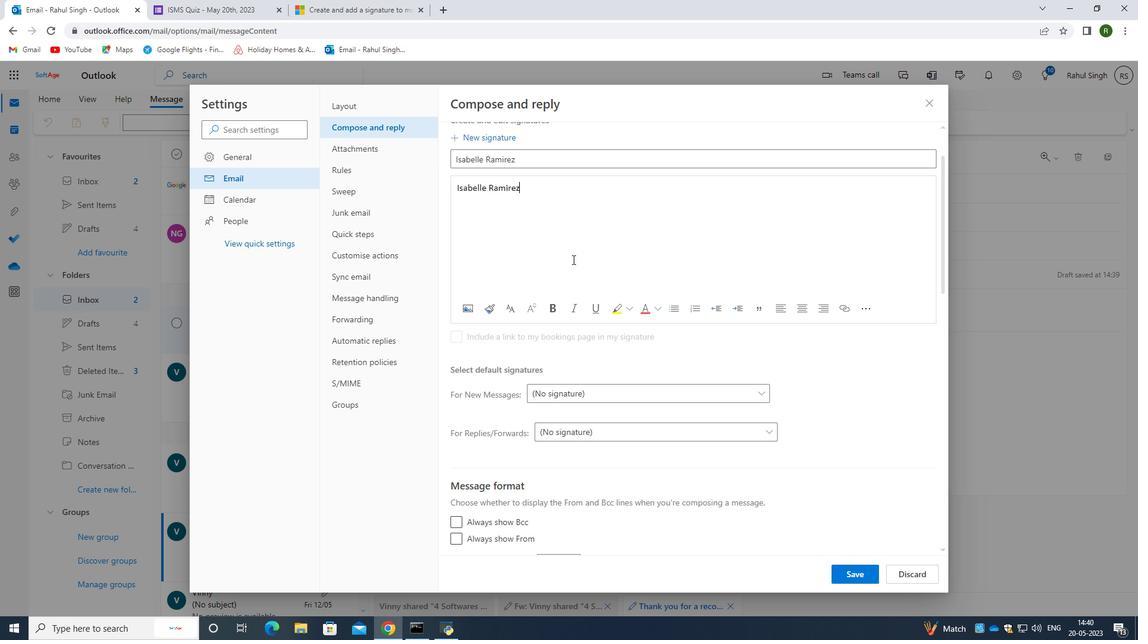 
Action: Mouse scrolled (577, 266) with delta (0, 0)
Screenshot: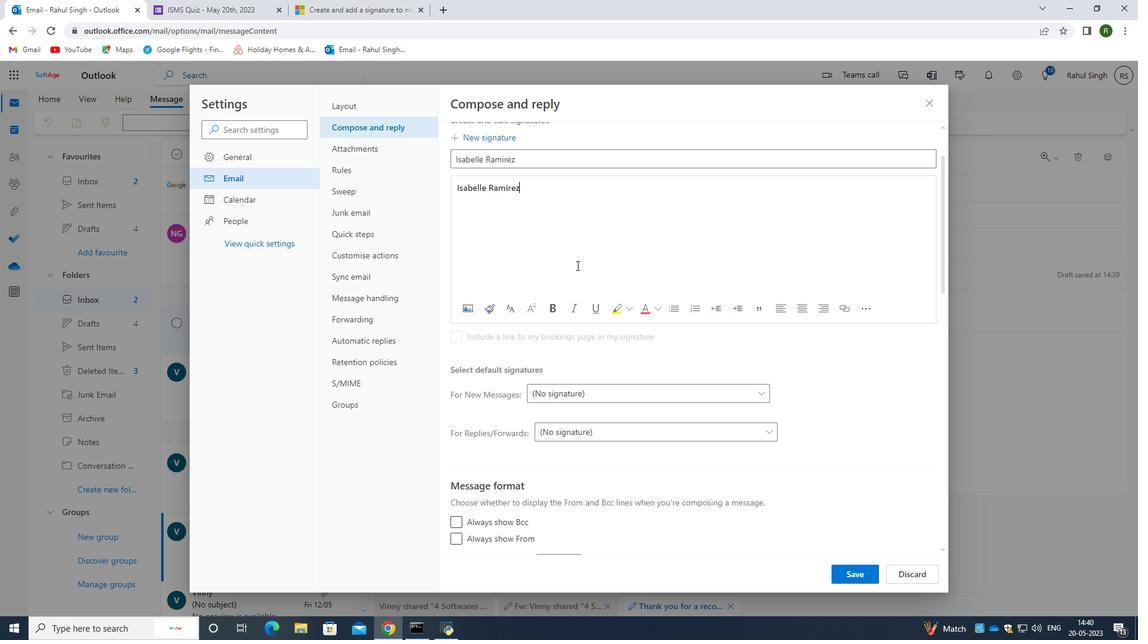 
Action: Mouse moved to (855, 576)
Screenshot: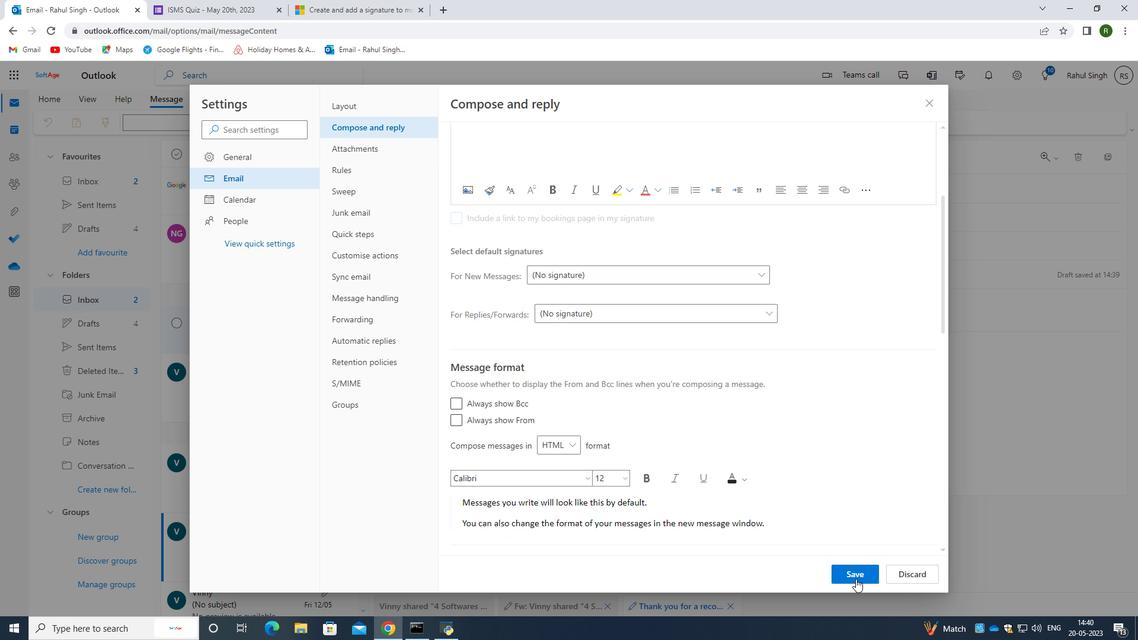 
Action: Mouse pressed left at (855, 576)
Screenshot: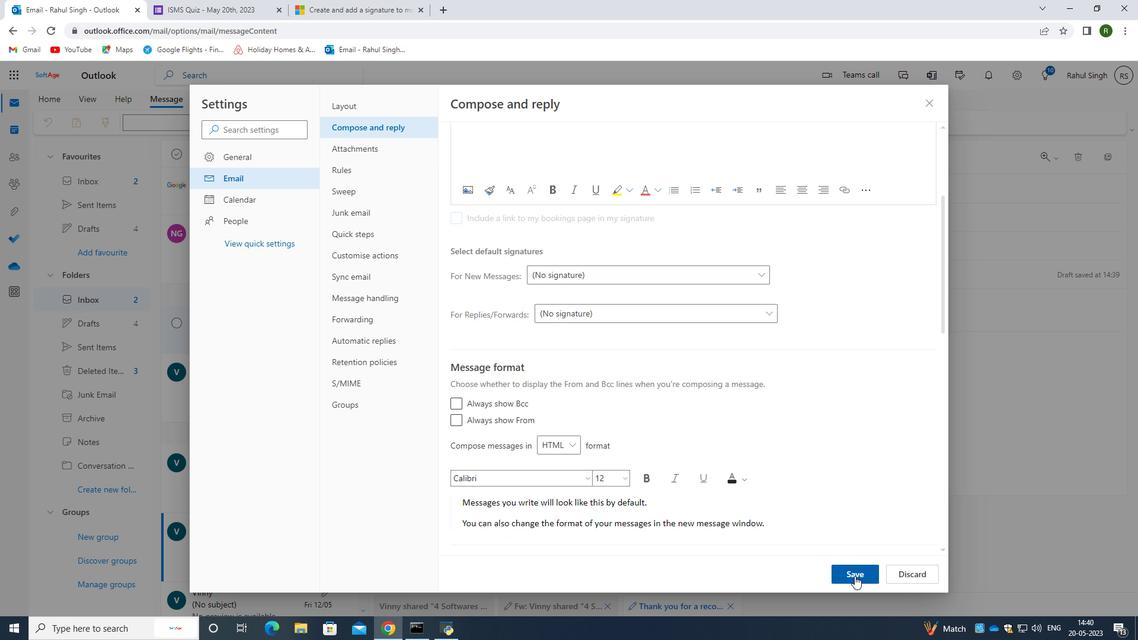 
Action: Mouse moved to (687, 324)
Screenshot: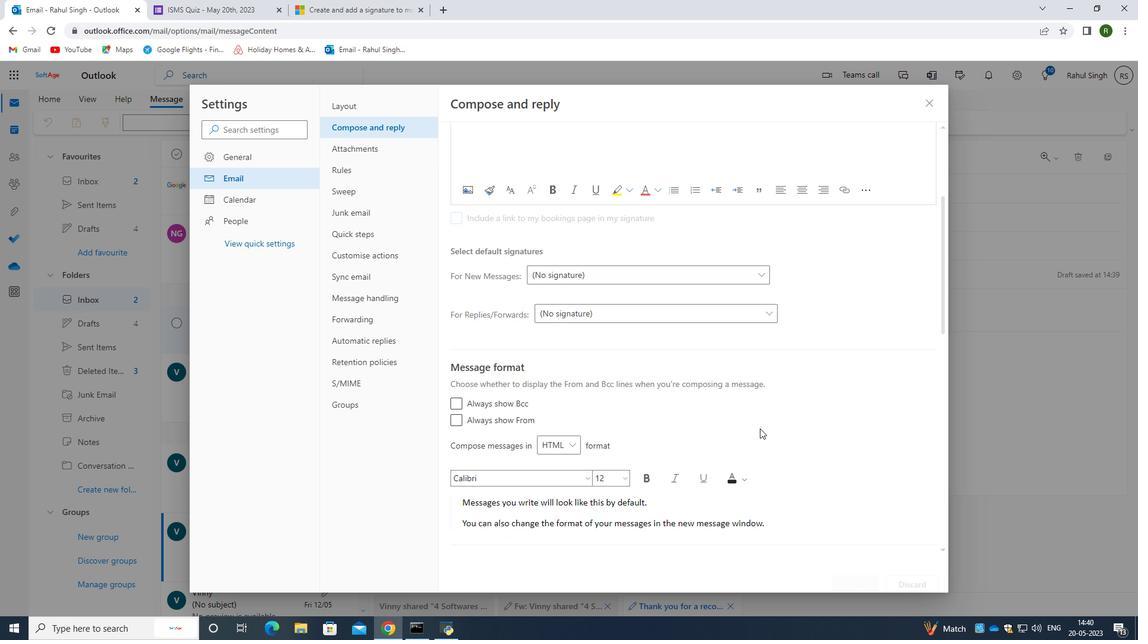 
Action: Mouse scrolled (687, 324) with delta (0, 0)
Screenshot: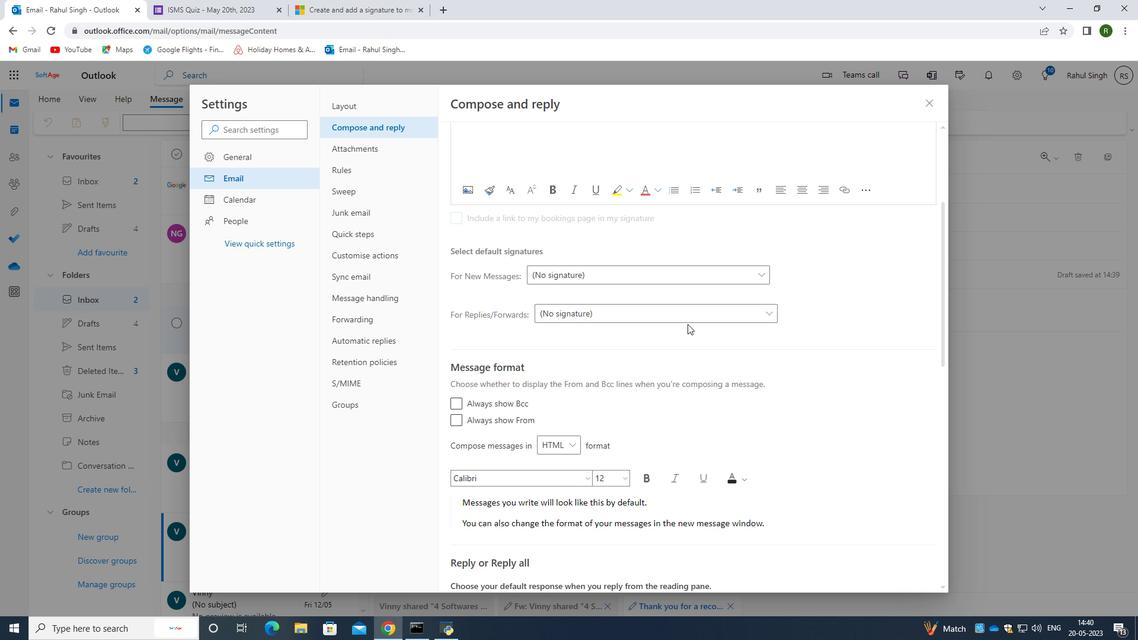 
Action: Mouse scrolled (687, 324) with delta (0, 0)
Screenshot: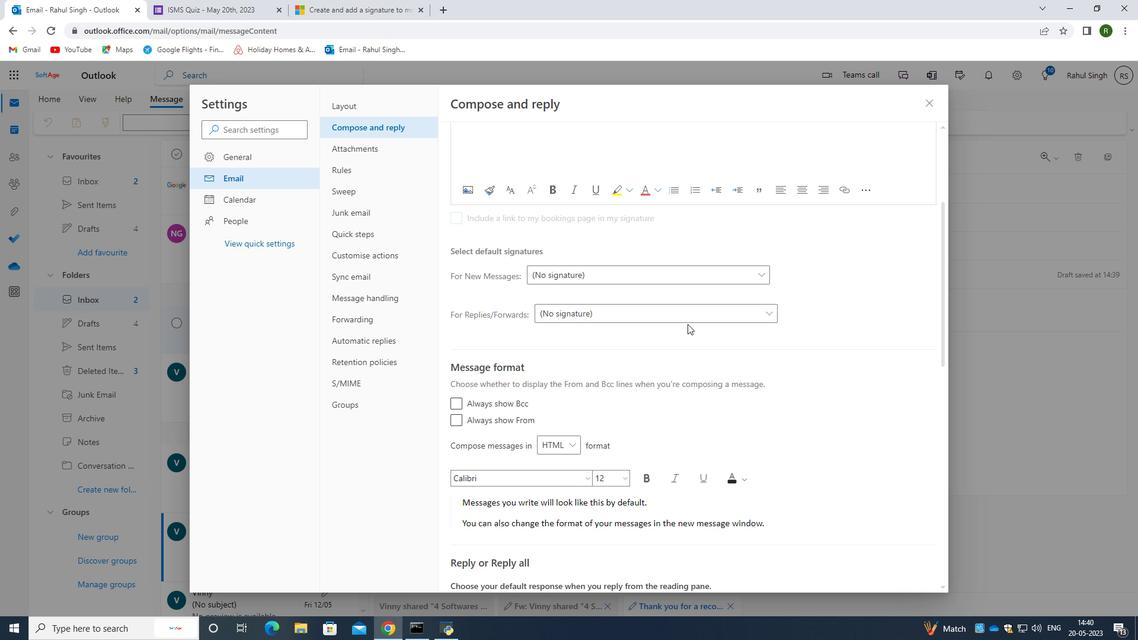 
Action: Mouse scrolled (687, 324) with delta (0, 0)
Screenshot: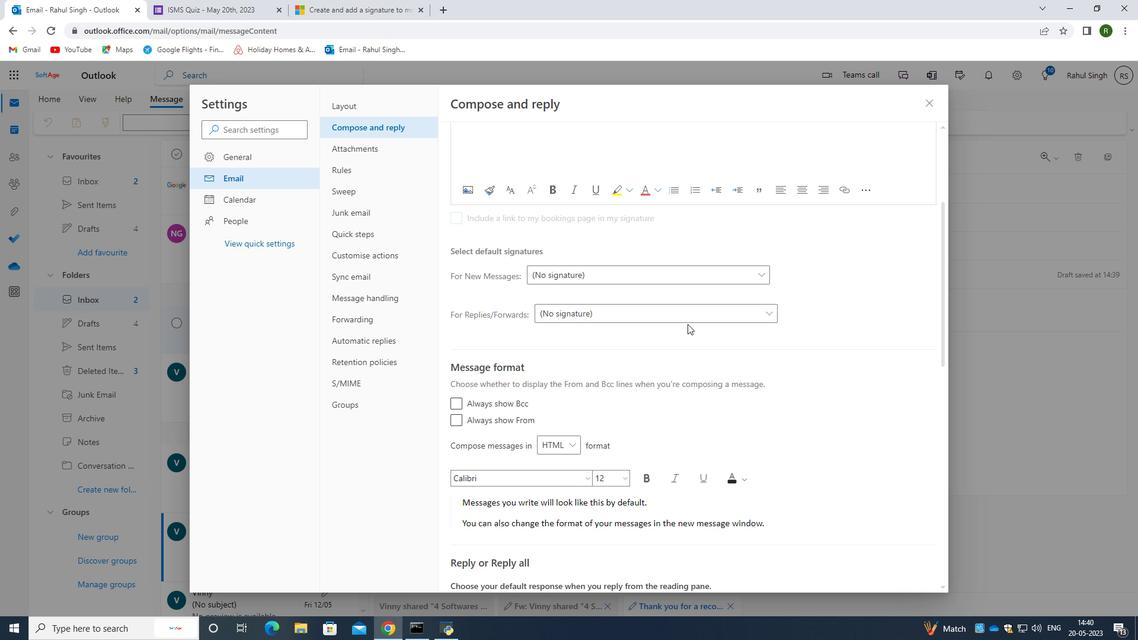 
Action: Mouse moved to (715, 276)
Screenshot: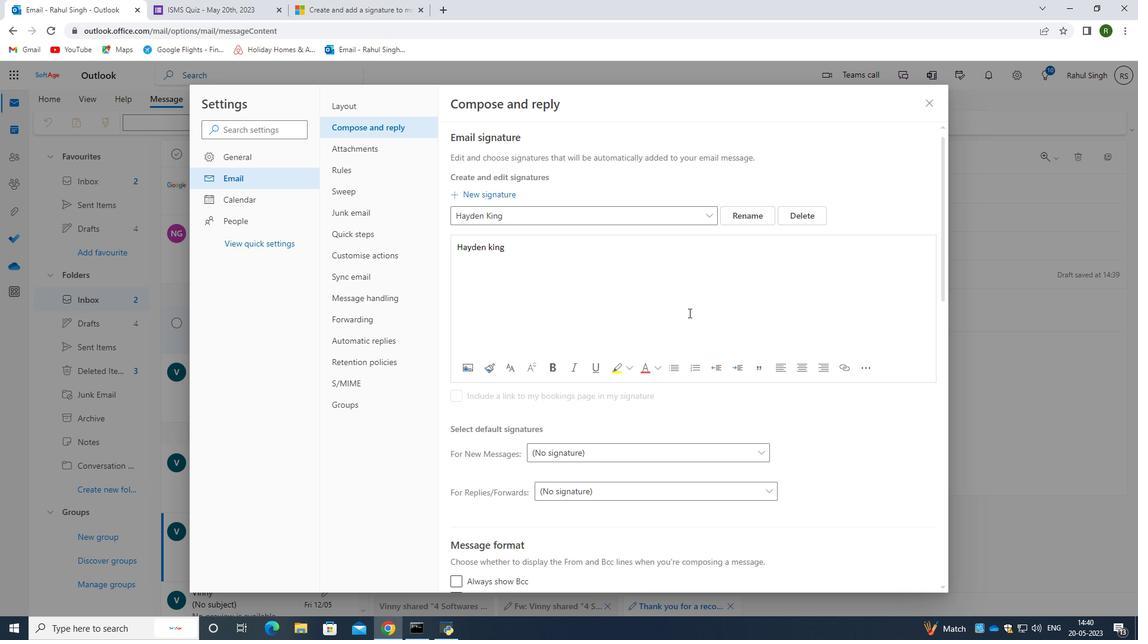 
Action: Mouse scrolled (715, 276) with delta (0, 0)
Screenshot: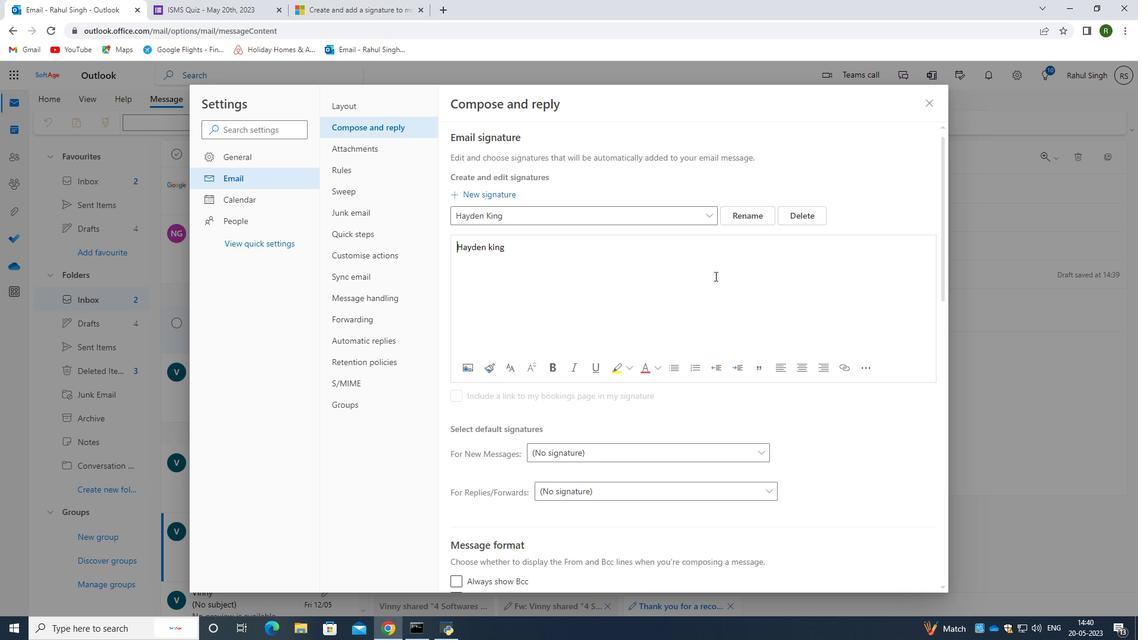 
Action: Mouse scrolled (715, 276) with delta (0, 0)
Screenshot: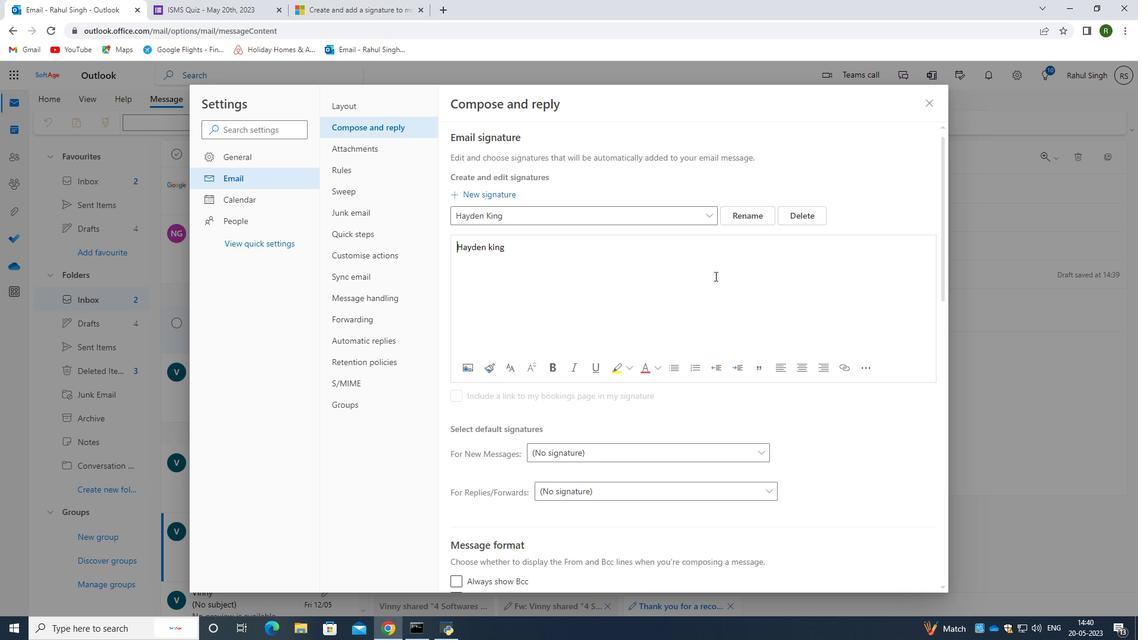 
Action: Mouse moved to (930, 101)
Screenshot: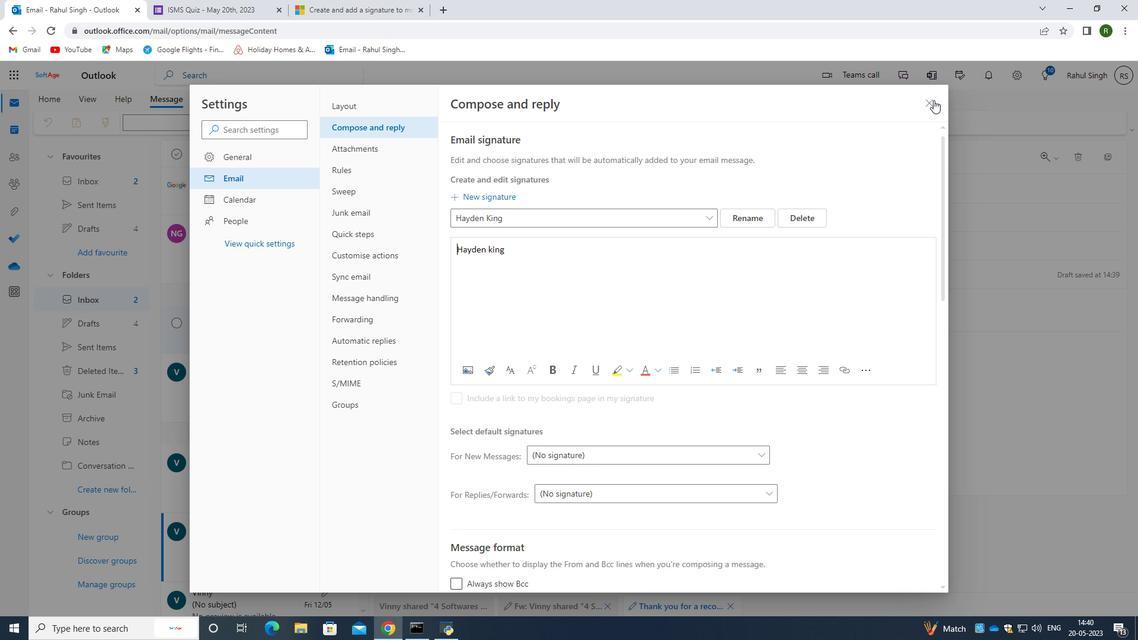 
Action: Mouse pressed left at (930, 101)
Screenshot: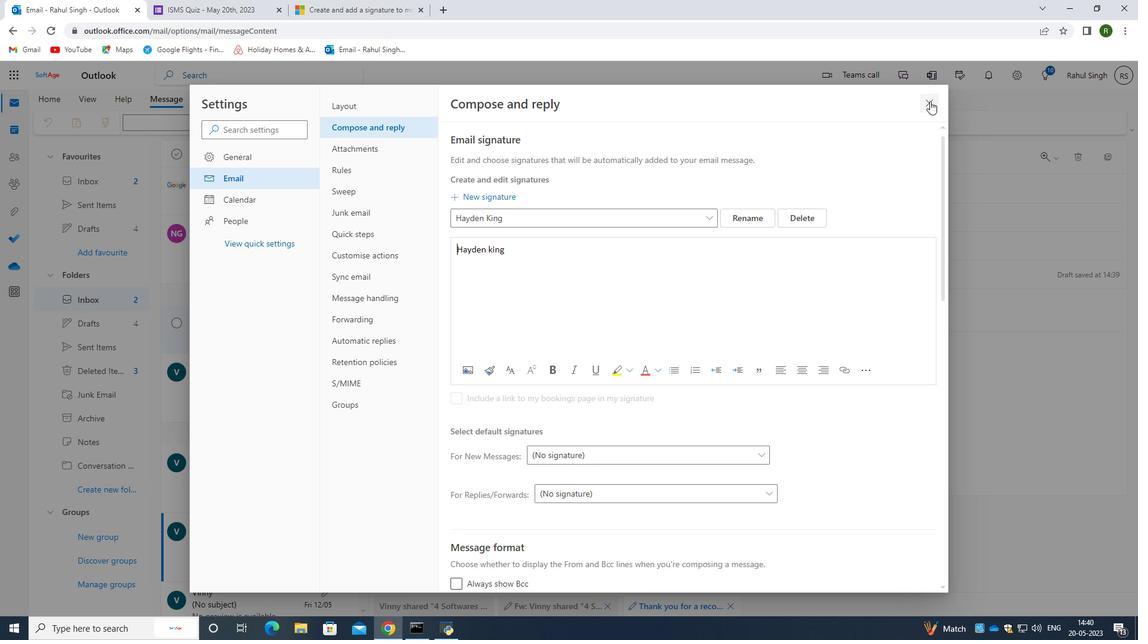 
Action: Mouse moved to (771, 126)
Screenshot: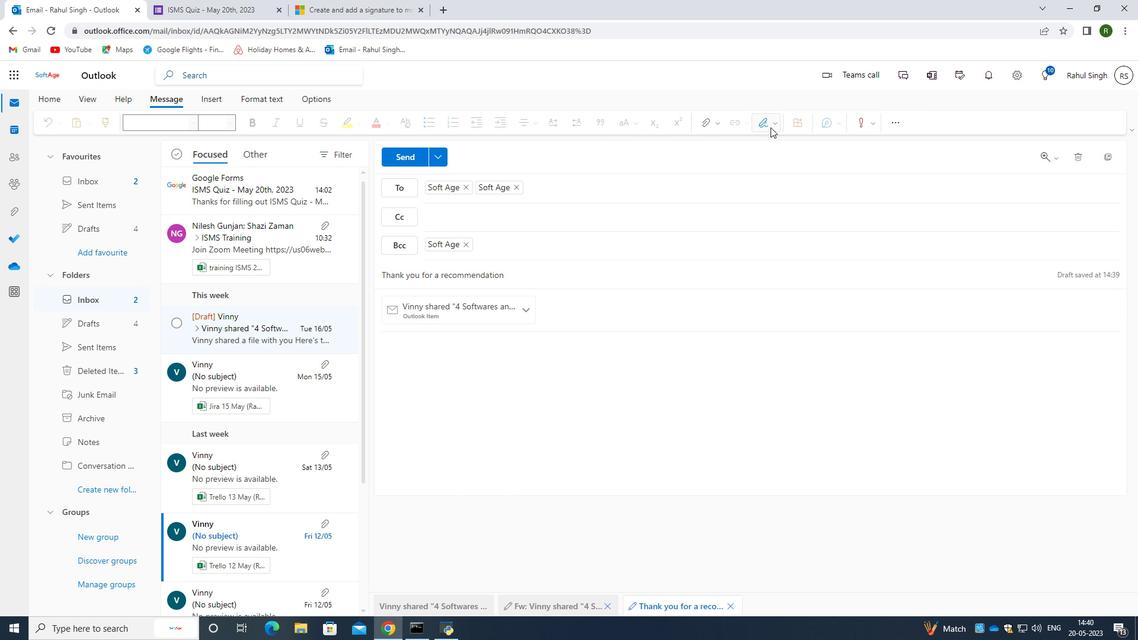 
Action: Mouse pressed left at (771, 126)
Screenshot: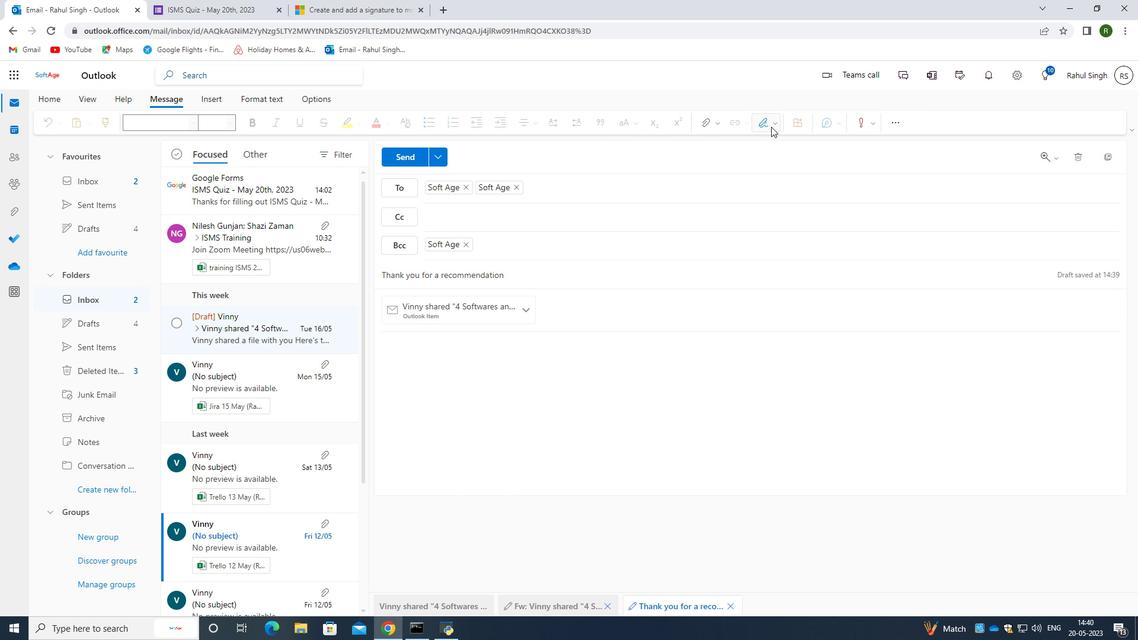 
Action: Mouse moved to (743, 187)
Screenshot: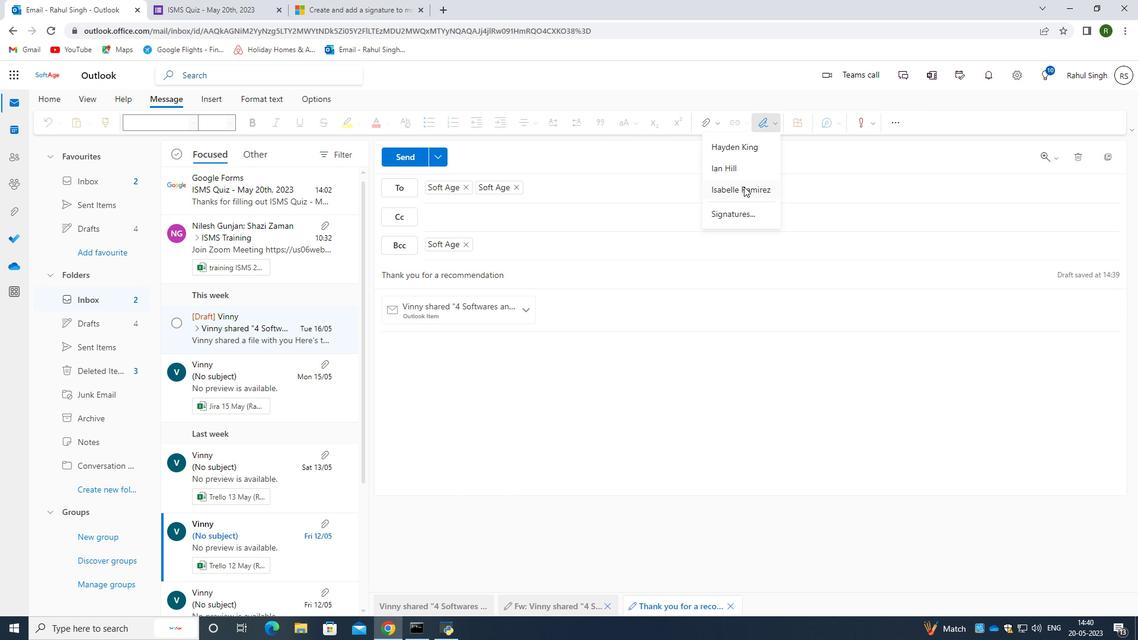 
Action: Mouse pressed left at (743, 187)
Screenshot: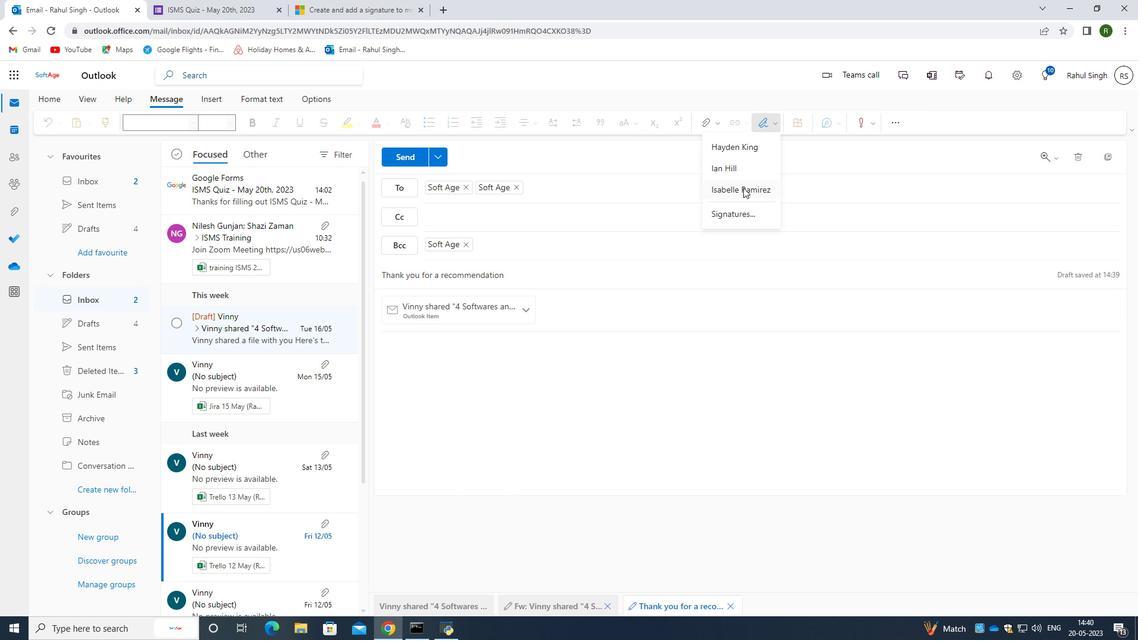 
Action: Mouse moved to (441, 348)
Screenshot: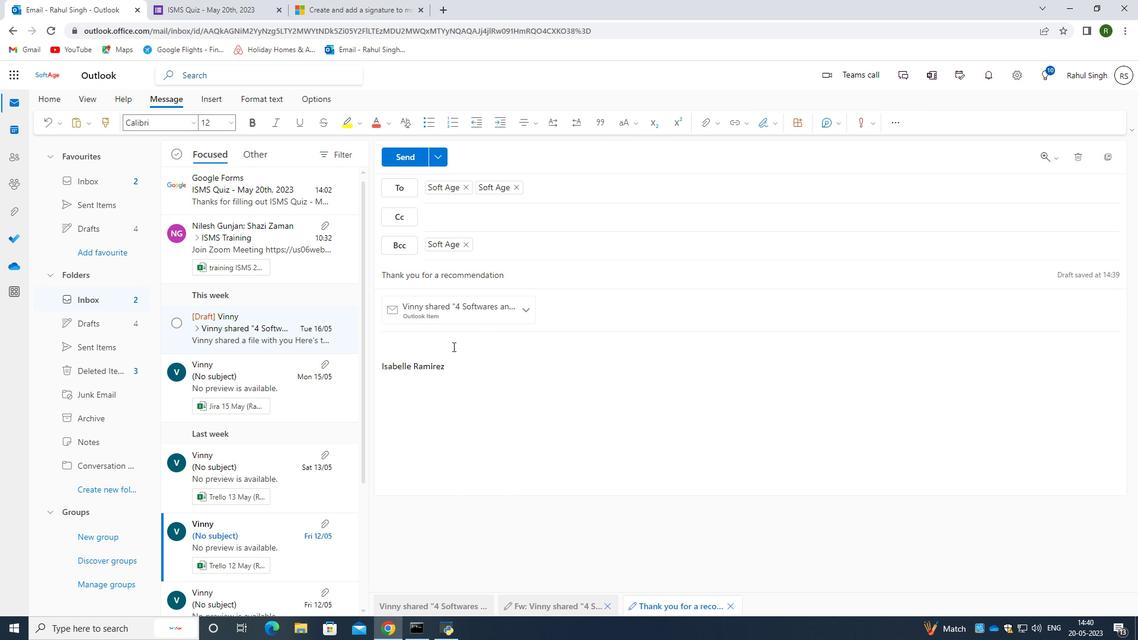 
Action: Mouse pressed left at (441, 348)
Screenshot: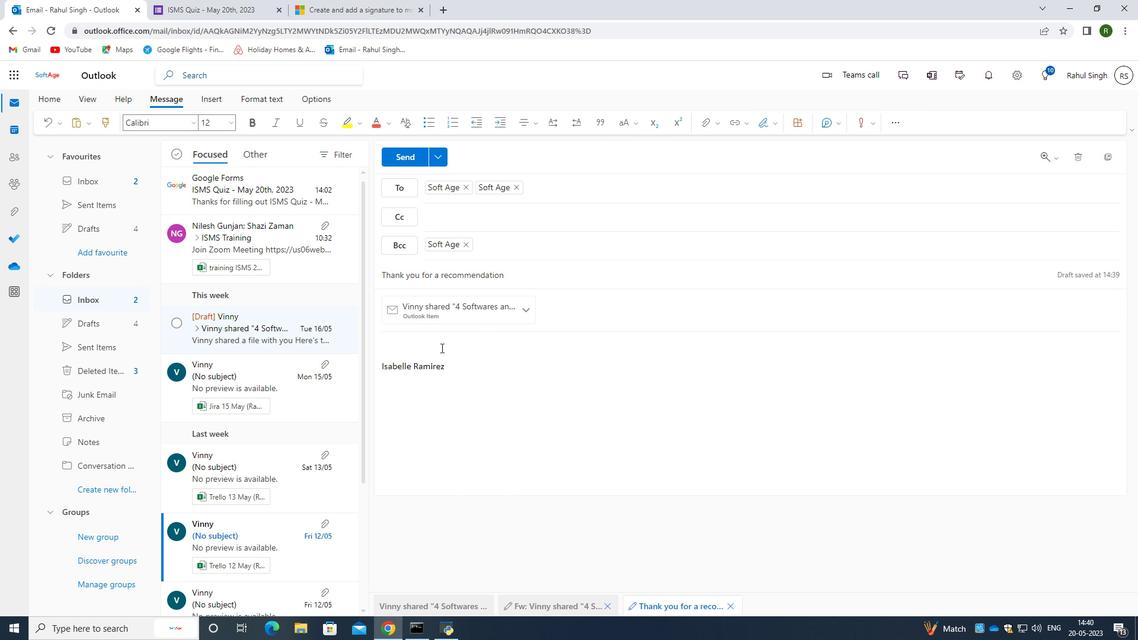 
Action: Key pressed <Key.caps_lock>I<Key.caps_lock><Key.space>apologize<Key.space>for<Key.space>a<Key.space>n<Key.backspace><Key.backspace>ny<Key.space>miscommunication<Key.space>and<Key.space>would<Key.space>like<Key.space>to<Key.space>clarify<Key.space>the<Key.space>project<Key.space>goals.
Screenshot: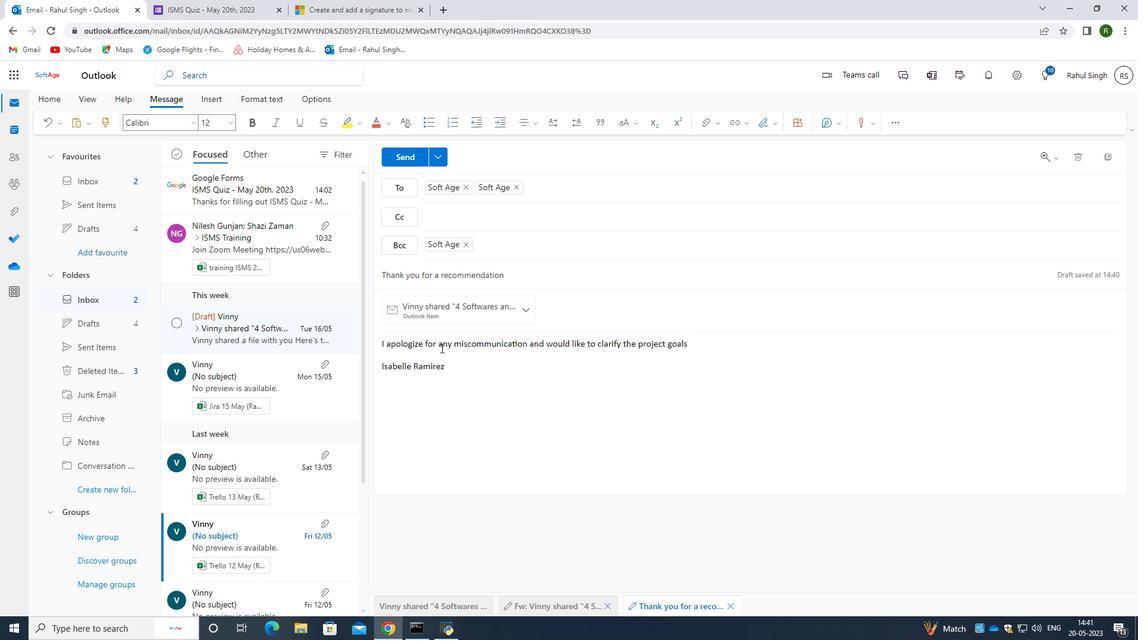 
Action: Mouse moved to (410, 159)
Screenshot: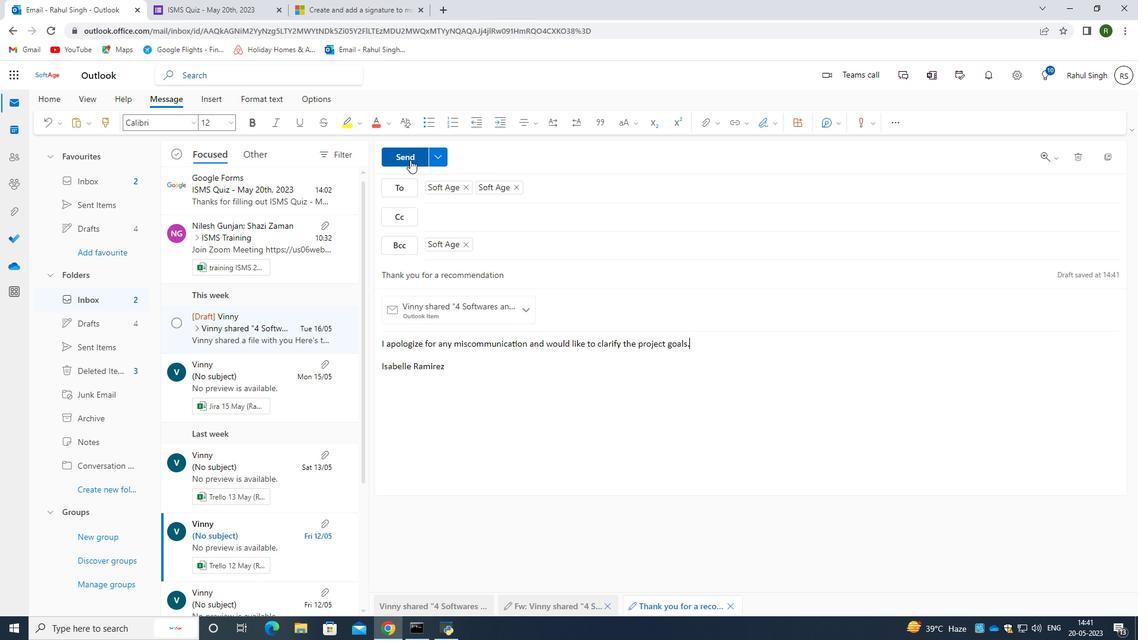 
Action: Mouse pressed left at (410, 159)
Screenshot: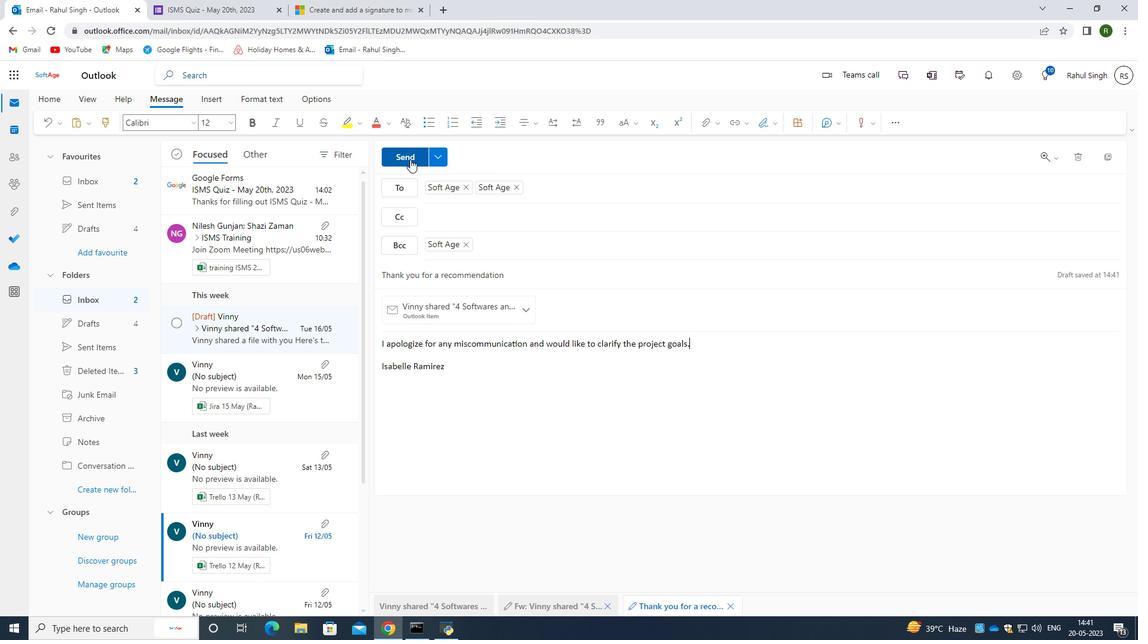 
Action: Mouse moved to (93, 346)
Screenshot: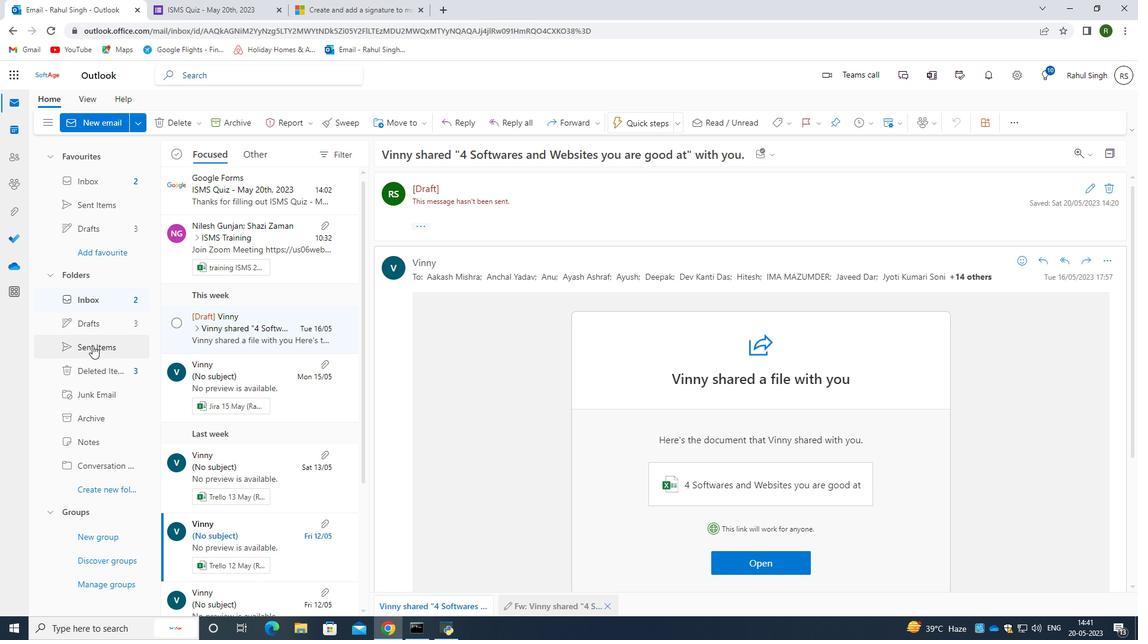 
Action: Mouse pressed left at (93, 346)
Screenshot: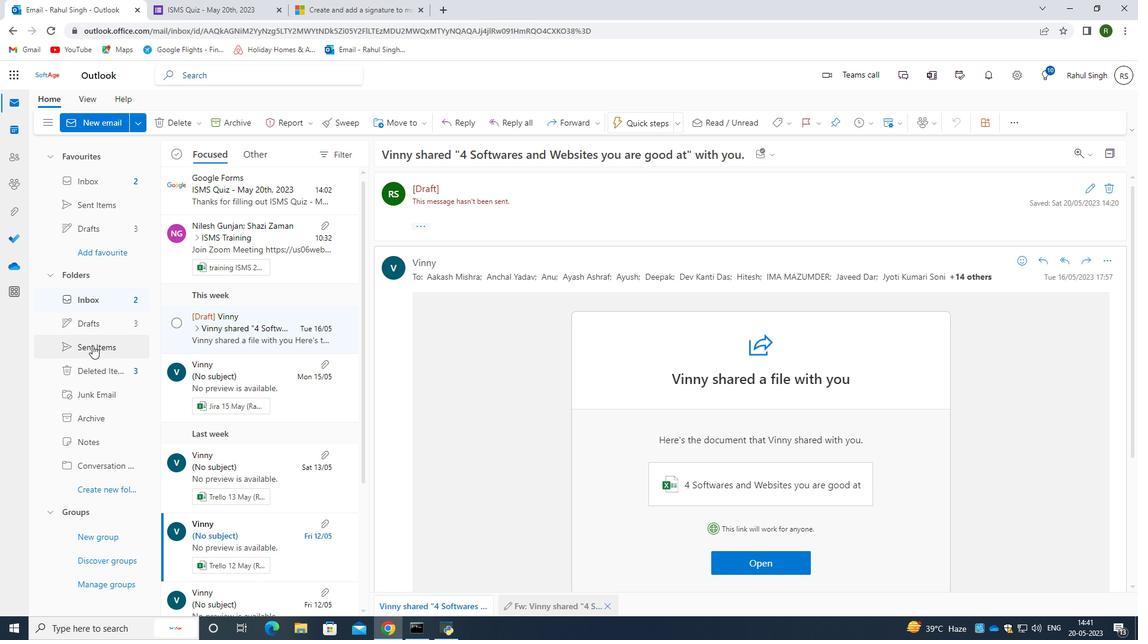 
Action: Mouse moved to (224, 212)
Screenshot: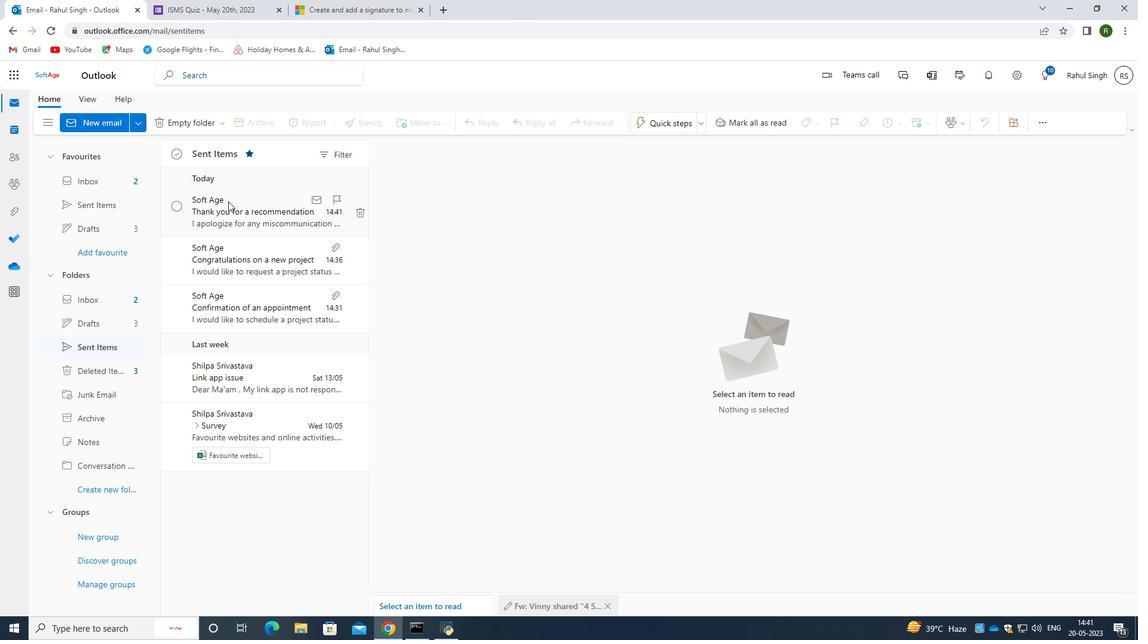
Action: Mouse pressed left at (224, 212)
Screenshot: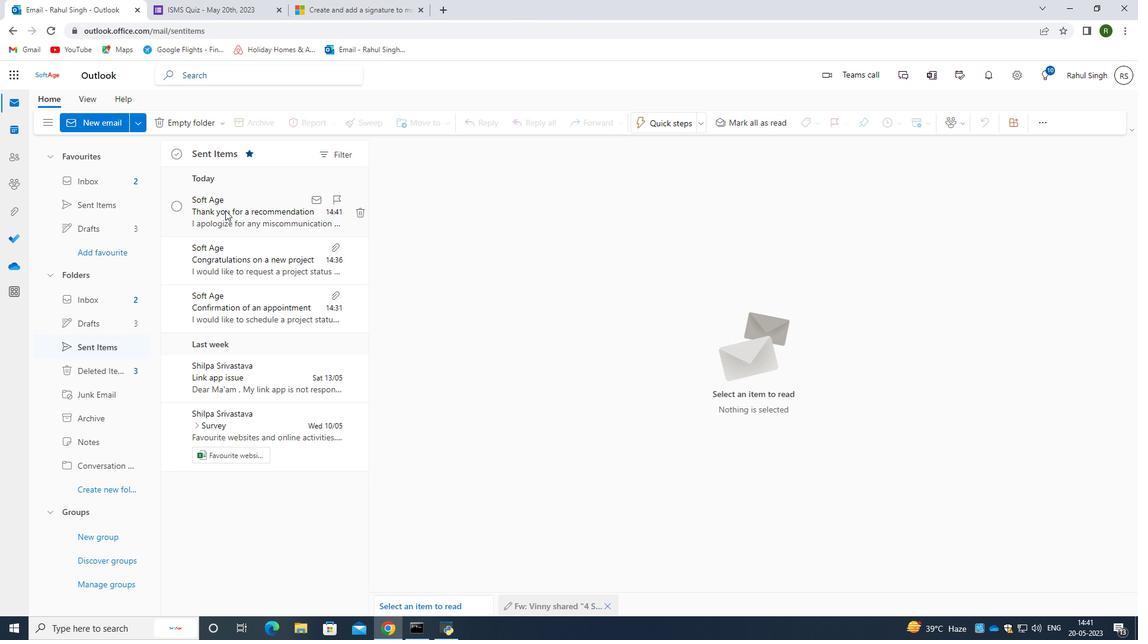 
Action: Mouse moved to (484, 394)
Screenshot: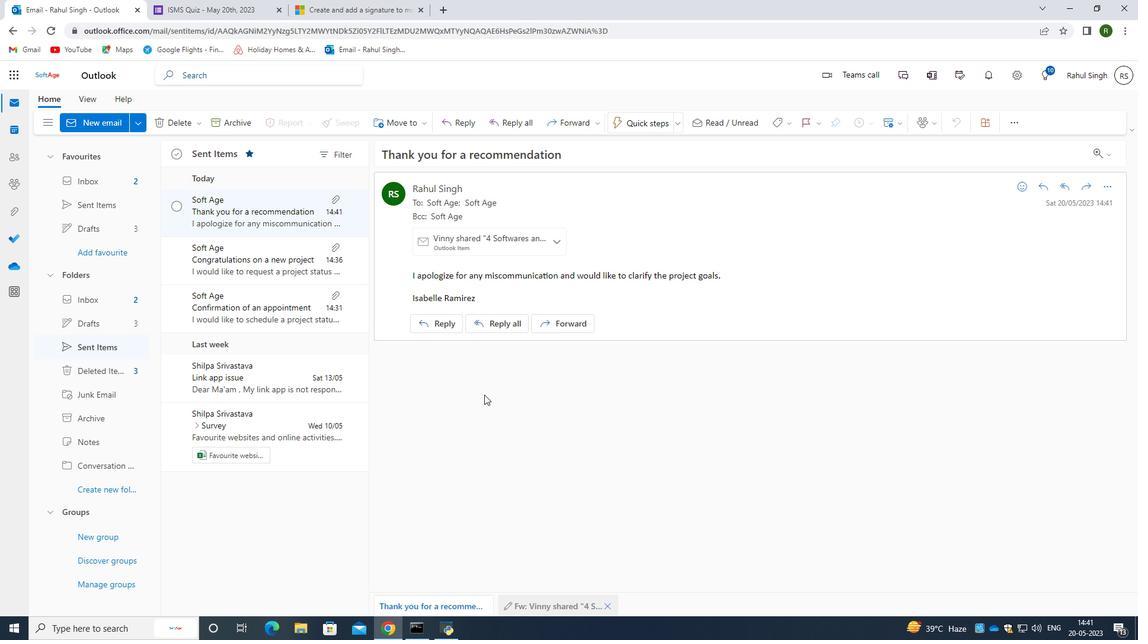 
